 Task: Create a new public repository named 'my_demo-repo' with a description 'this repo use for a documentation style guide'. Initialize it with a README file and create a wiki page with a welcome message.
Action: Mouse moved to (170, 123)
Screenshot: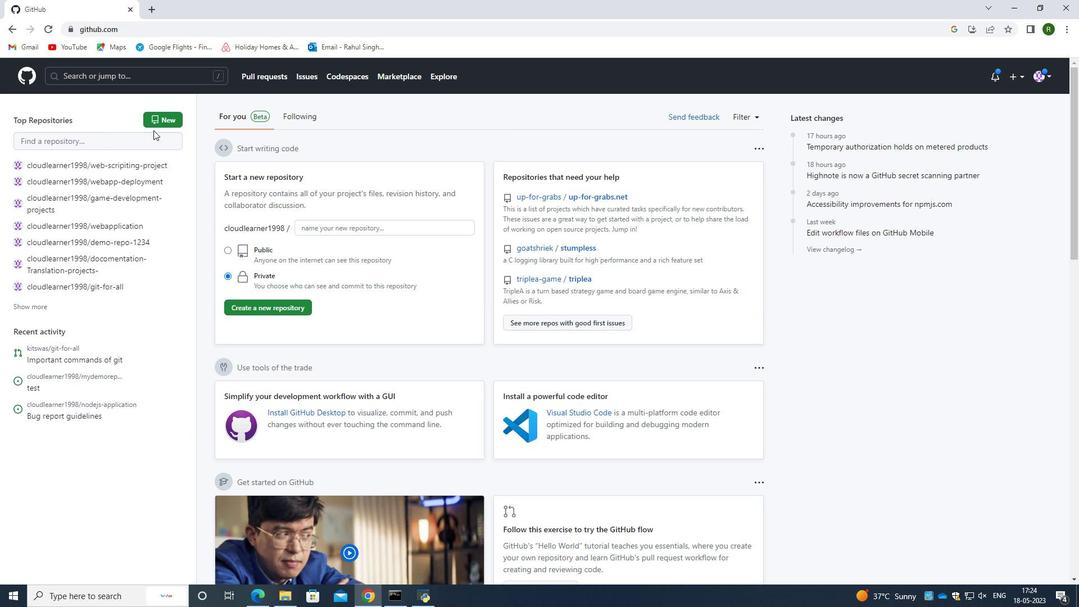 
Action: Mouse pressed left at (170, 123)
Screenshot: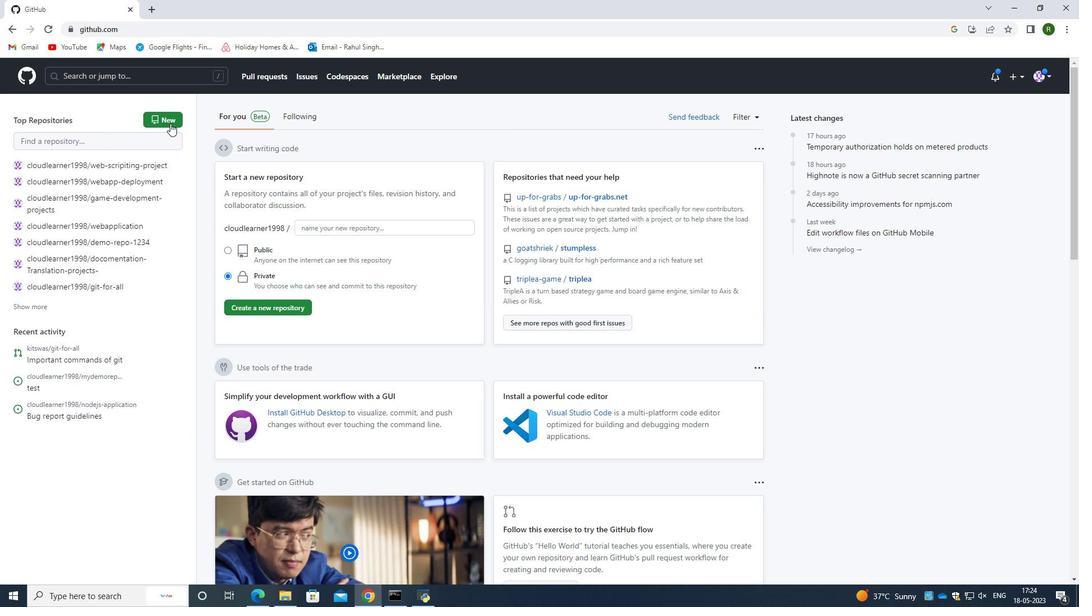 
Action: Mouse moved to (479, 200)
Screenshot: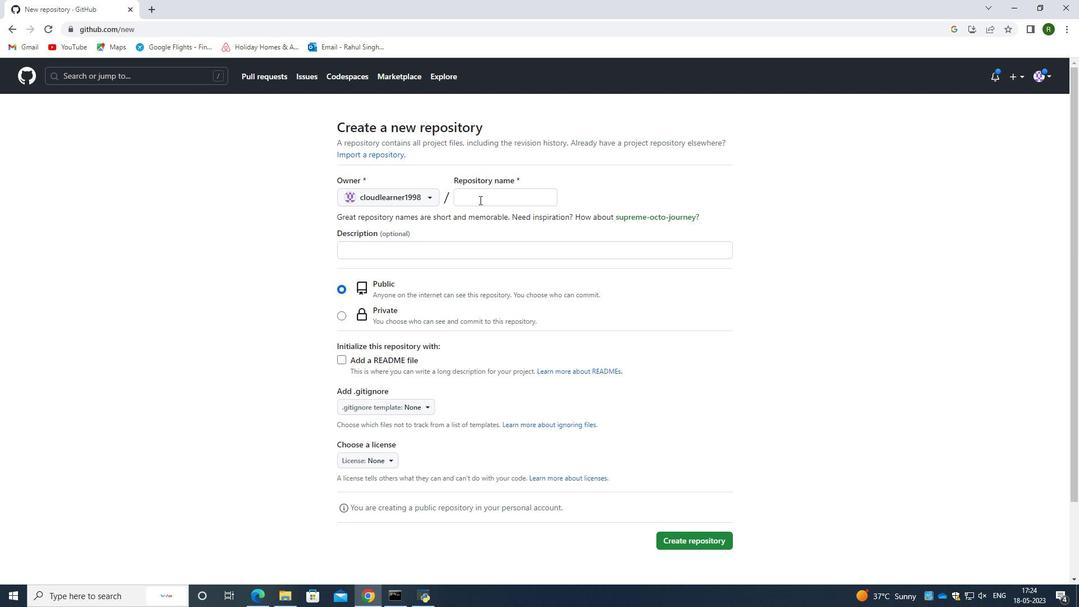 
Action: Mouse pressed left at (479, 200)
Screenshot: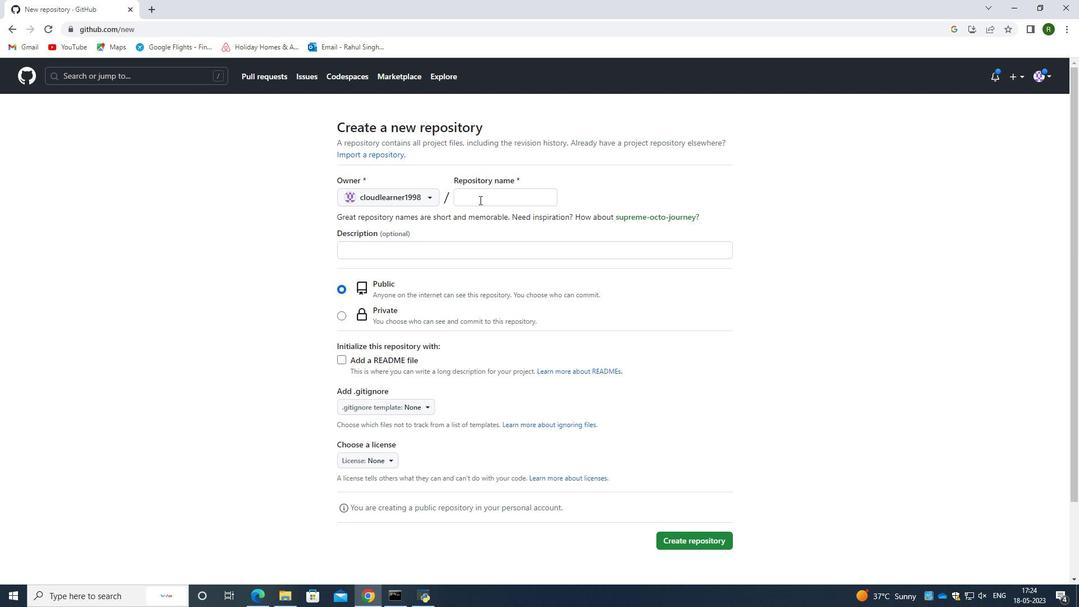 
Action: Mouse moved to (482, 199)
Screenshot: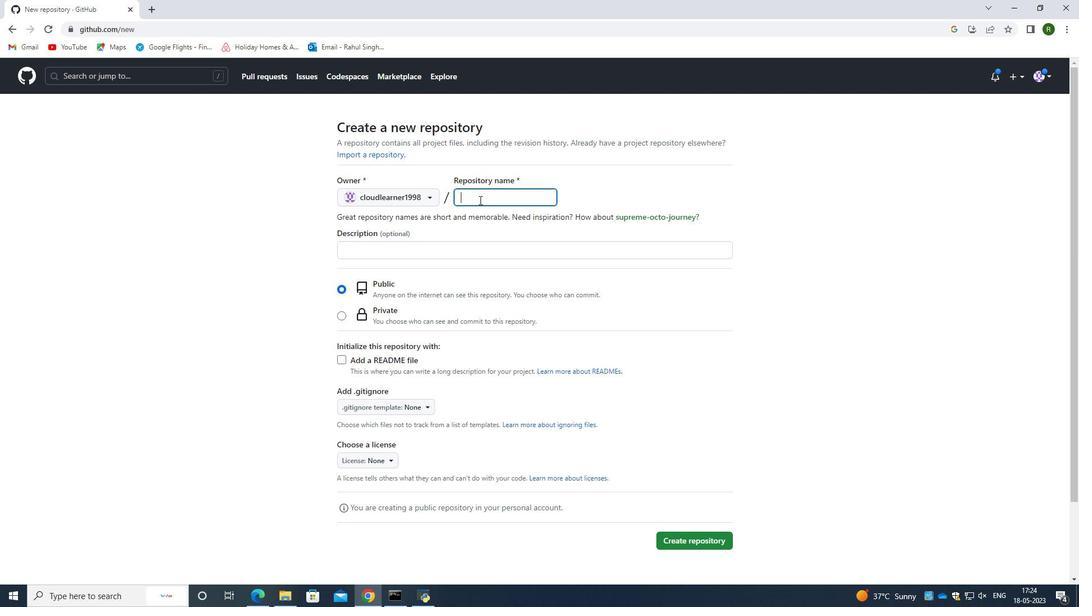 
Action: Key pressed my<Key.backspace><Key.backspace><Key.caps_lock>MY<Key.shift_r><Key.shift_r><Key.shift_r><Key.shift_r><Key.shift_r><Key.shift_r><Key.shift_r><Key.shift_r><Key.shift_r><Key.shift_r><Key.shift_r><Key.shift_r>_DEMO-REPO
Screenshot: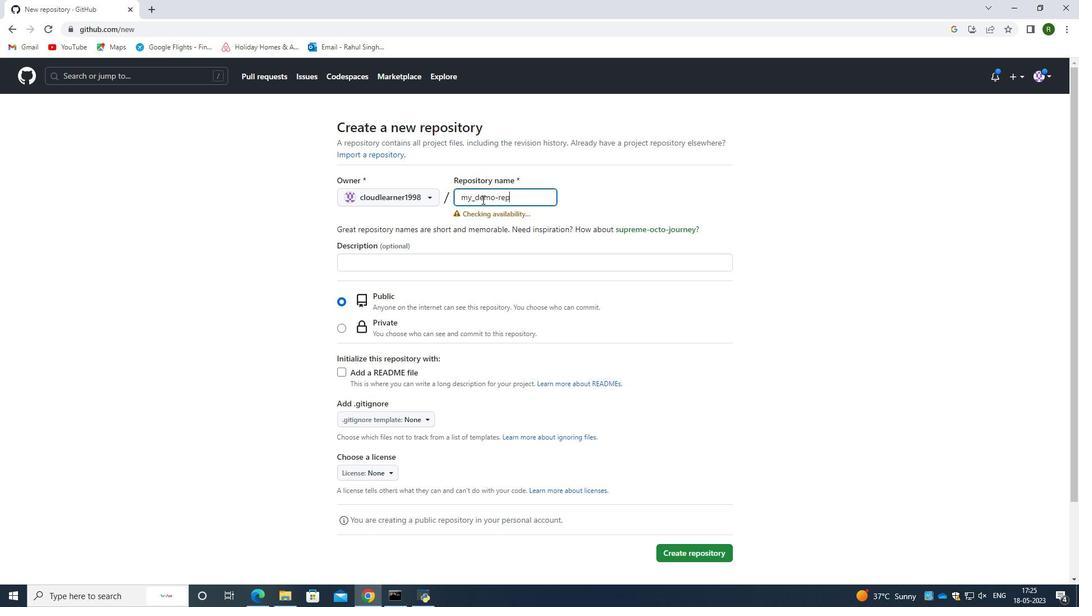 
Action: Mouse moved to (383, 263)
Screenshot: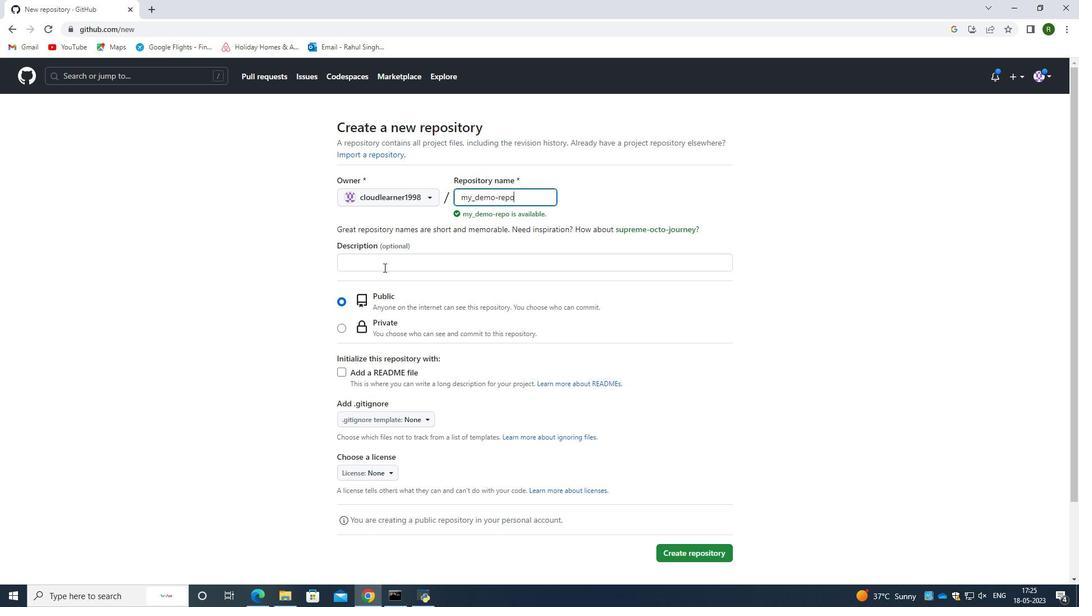 
Action: Mouse pressed left at (383, 263)
Screenshot: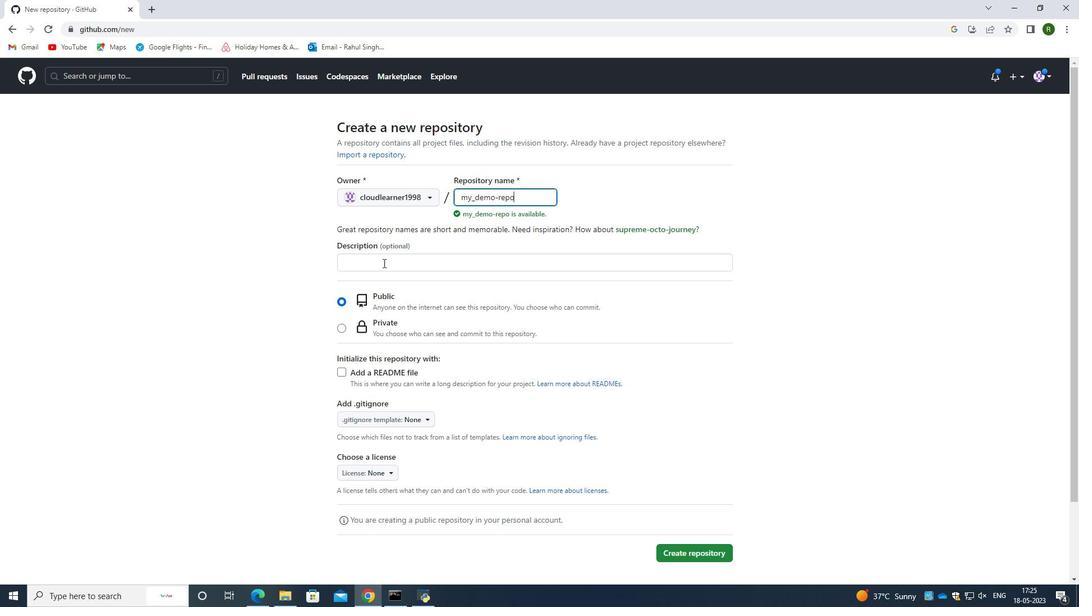 
Action: Key pressed THIS<Key.space>REPO<Key.space>T<Key.backspace>FOR<Key.space>A<Key.space>DOCO<Key.backspace>UMENTATION<Key.space>STYLE<Key.space><Key.down><Key.left><Key.left><Key.left><Key.left><Key.left><Key.left><Key.left><Key.left><Key.left><Key.left><Key.left><Key.left><Key.left><Key.left><Key.left><Key.left><Key.left><Key.left><Key.left><Key.left><Key.left><Key.left><Key.left><Key.left><Key.left><Key.left>US<Key.space><Key.backspace>E<Key.space><Key.right><Key.right><Key.right><Key.right><Key.right><Key.right><Key.right><Key.right><Key.right><Key.right><Key.right><Key.right><Key.right><Key.right><Key.right><Key.right><Key.right><Key.right><Key.right><Key.right><Key.right><Key.right><Key.right><Key.right><Key.right><Key.right><Key.right>GUIDE<Key.space>AND<Key.space>USE<Key.space>THE<Key.space>REPOSITORYS<Key.space>TO<Key.space>PROVIED<Key.backspace><Key.backspace>DE<Key.space>GUIL<Key.backspace>DELINES
Screenshot: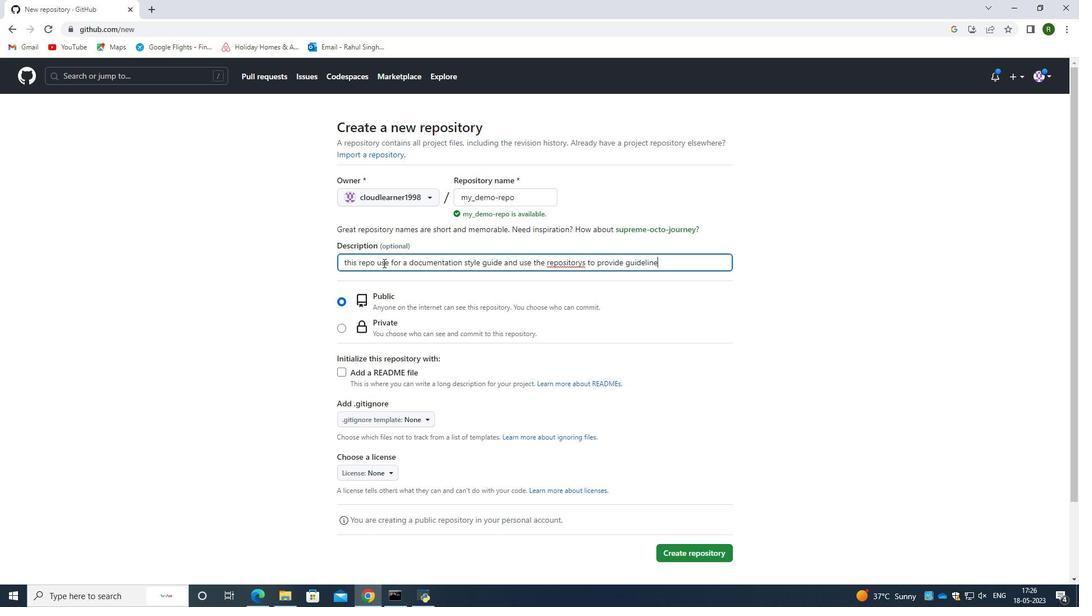 
Action: Mouse moved to (469, 436)
Screenshot: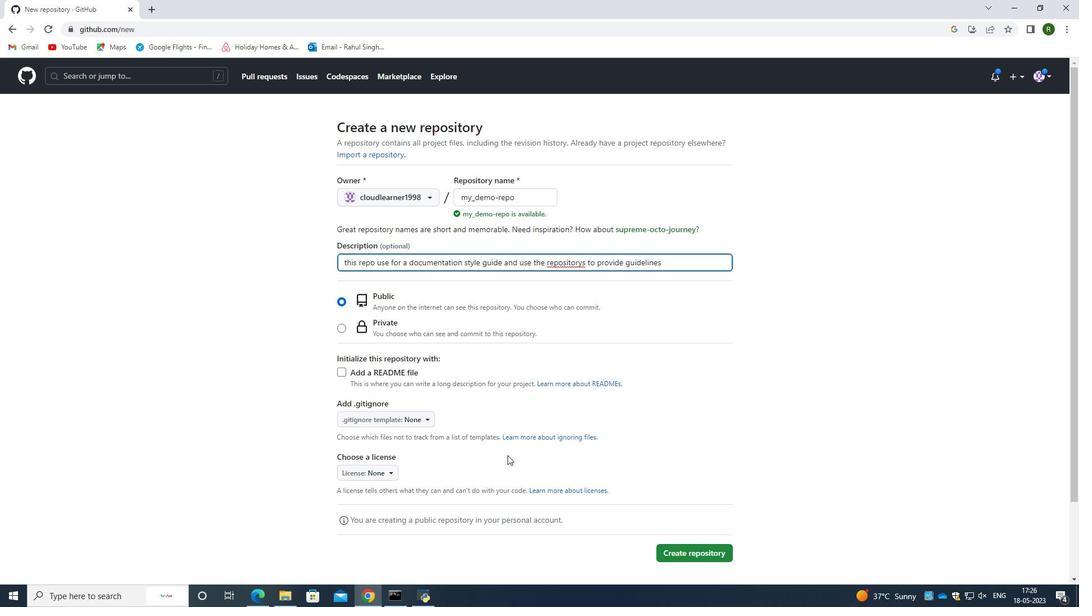 
Action: Mouse scrolled (469, 436) with delta (0, 0)
Screenshot: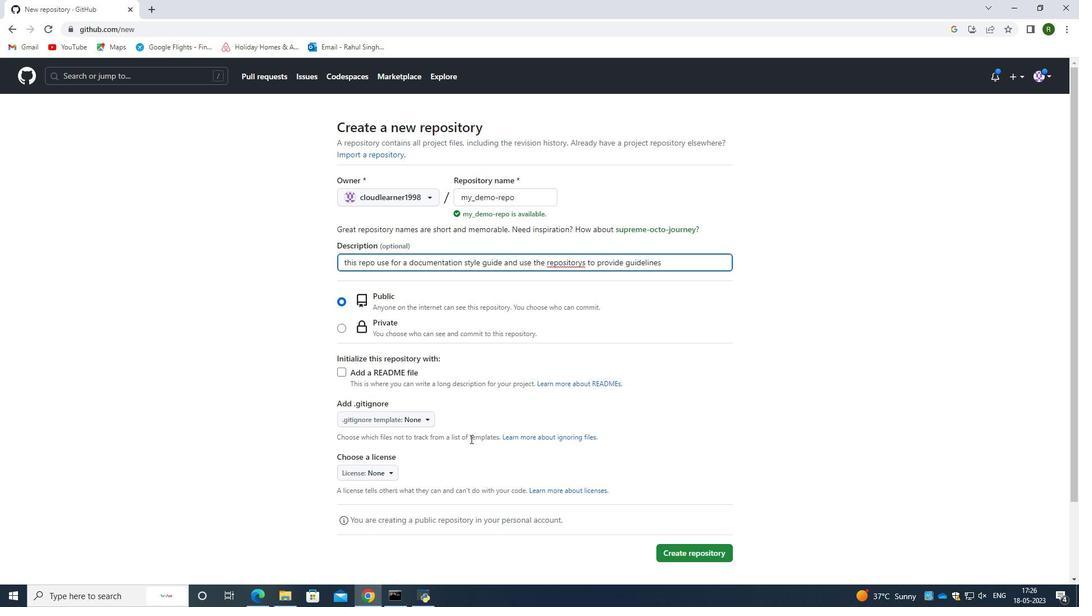
Action: Mouse moved to (337, 318)
Screenshot: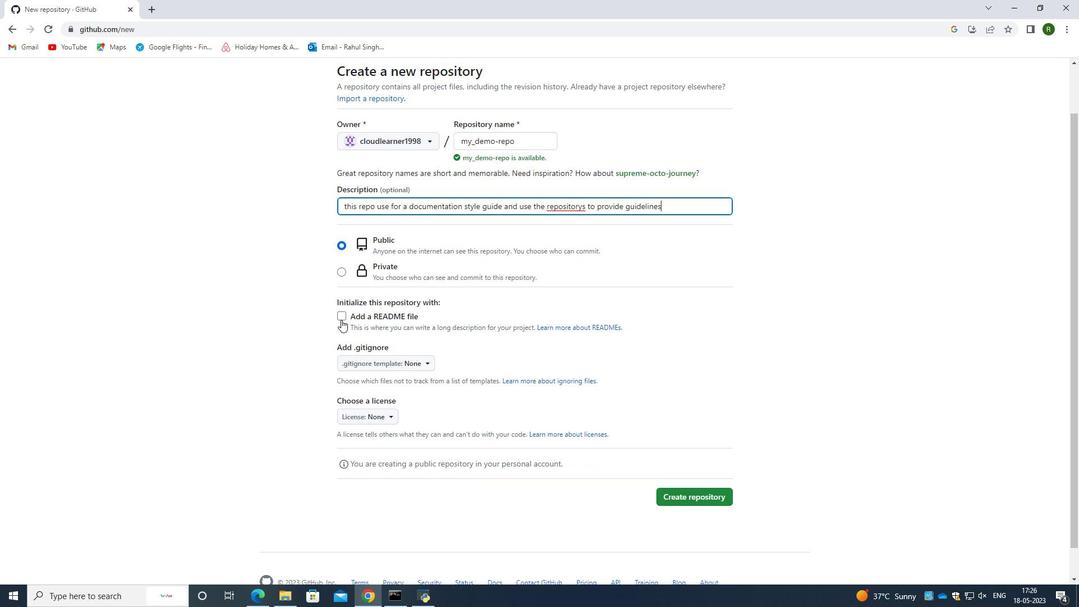 
Action: Mouse pressed left at (337, 318)
Screenshot: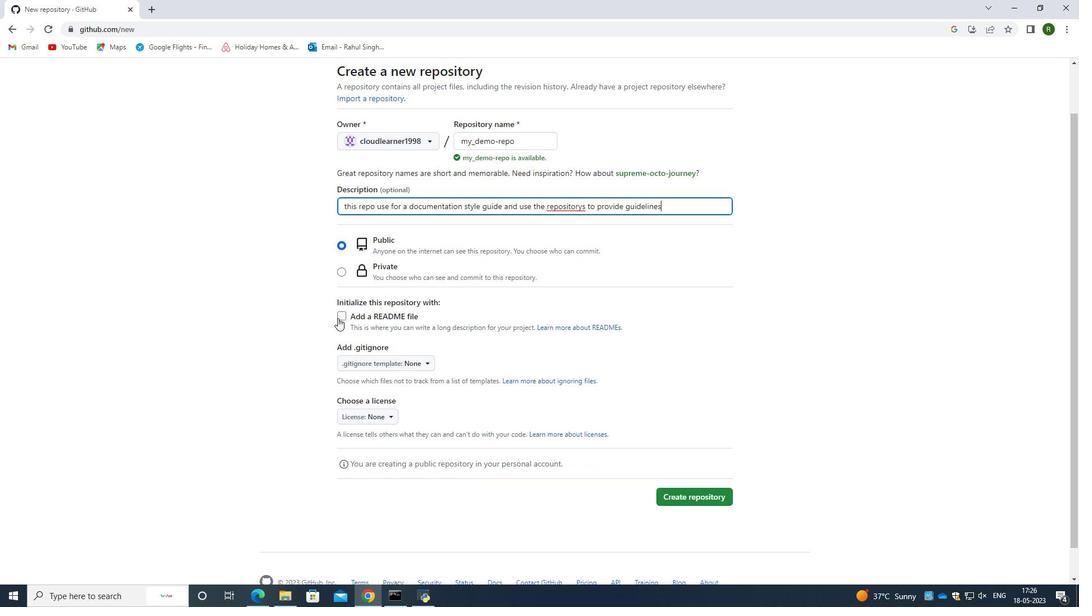 
Action: Mouse moved to (696, 513)
Screenshot: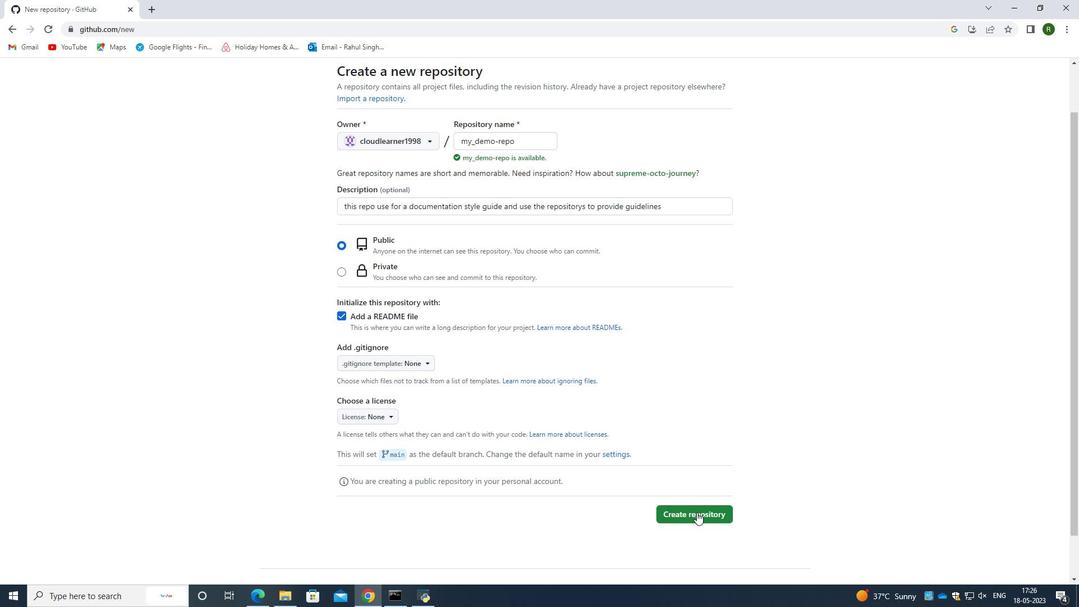 
Action: Mouse pressed left at (696, 513)
Screenshot: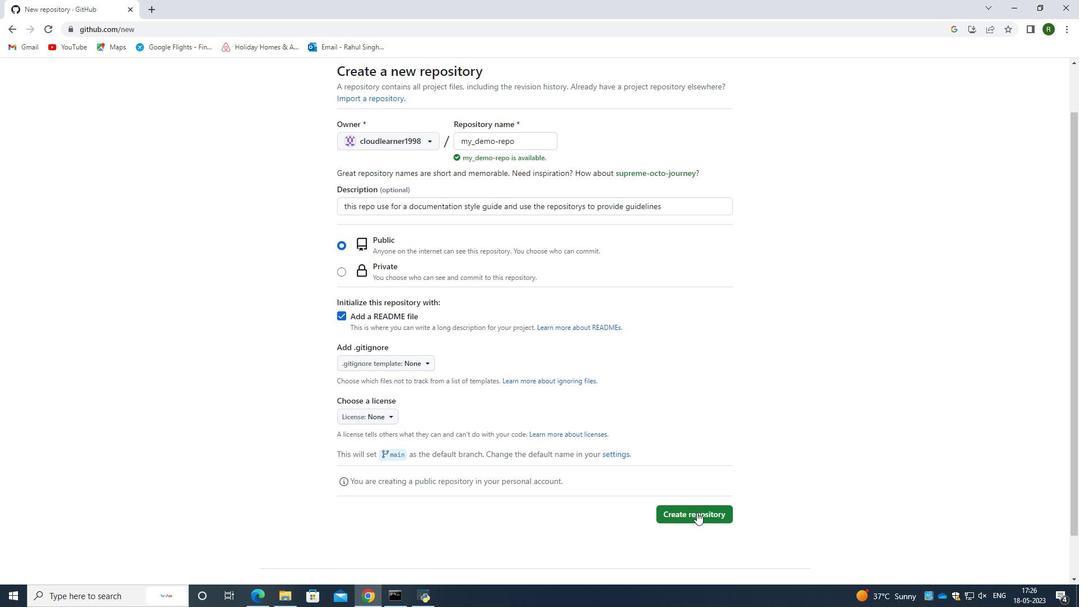 
Action: Mouse moved to (304, 146)
Screenshot: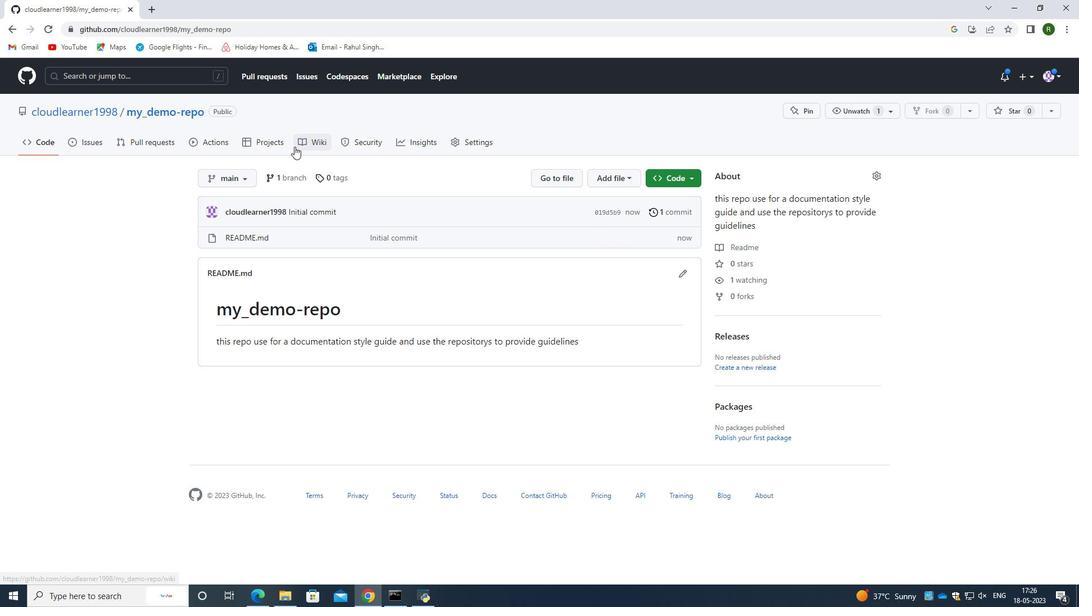 
Action: Mouse pressed left at (304, 146)
Screenshot: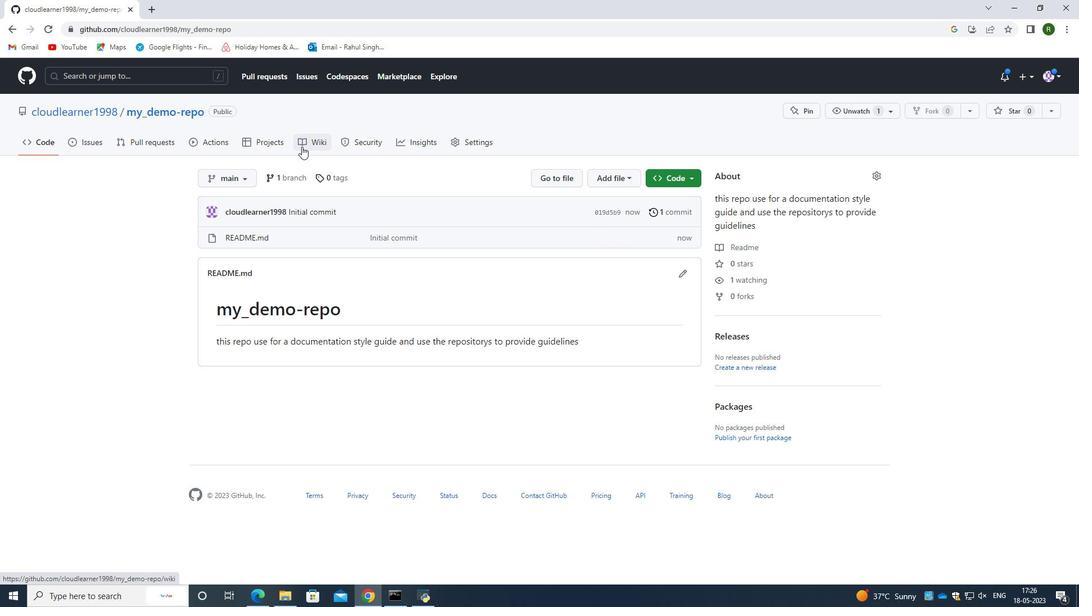 
Action: Mouse moved to (536, 291)
Screenshot: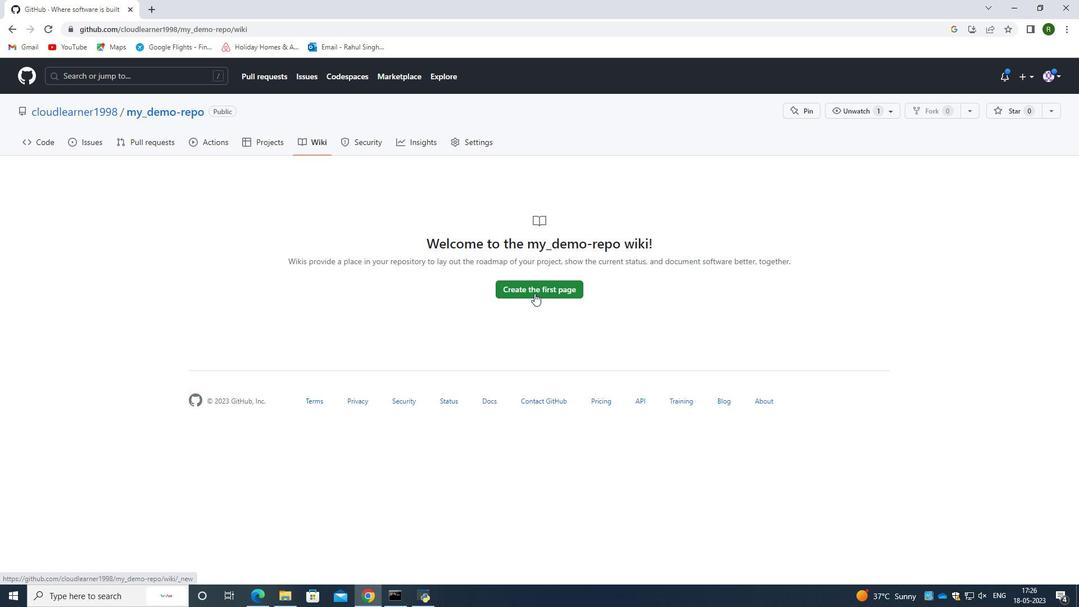
Action: Mouse pressed left at (536, 291)
Screenshot: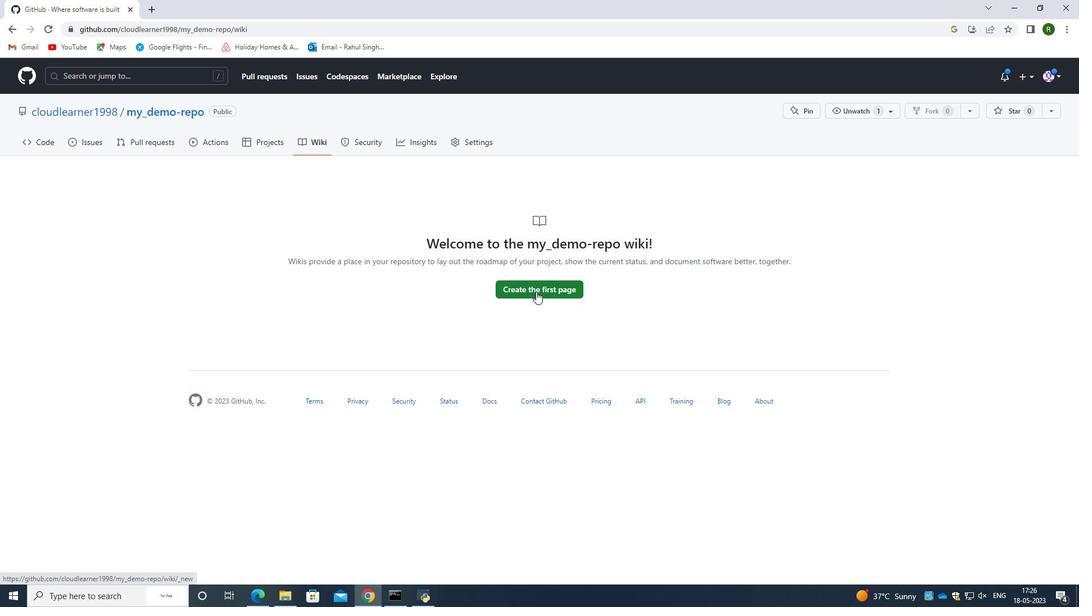 
Action: Mouse moved to (340, 315)
Screenshot: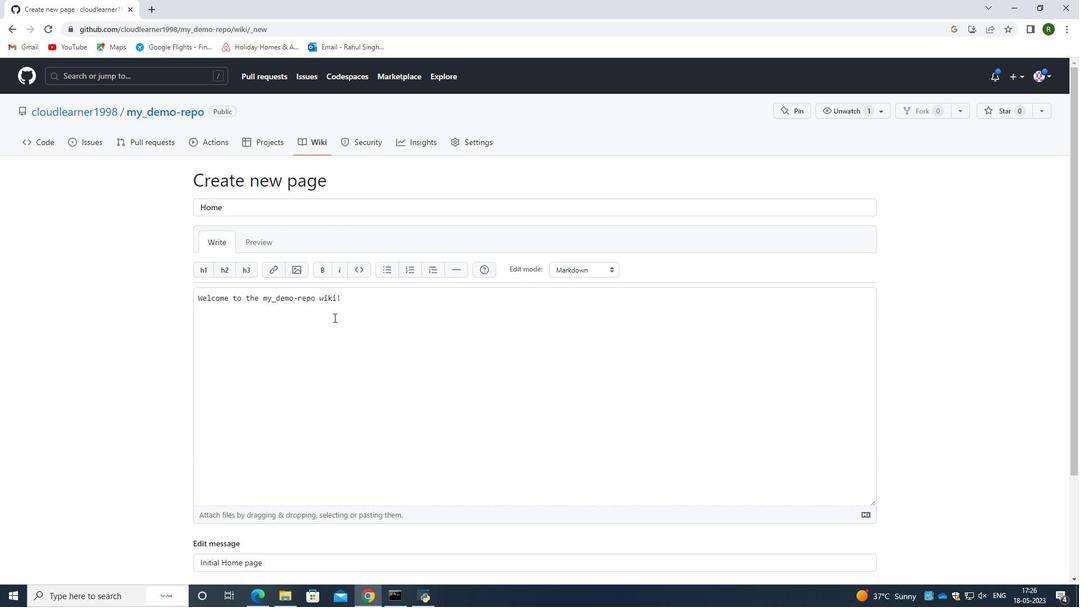 
Action: Mouse pressed left at (340, 315)
Screenshot: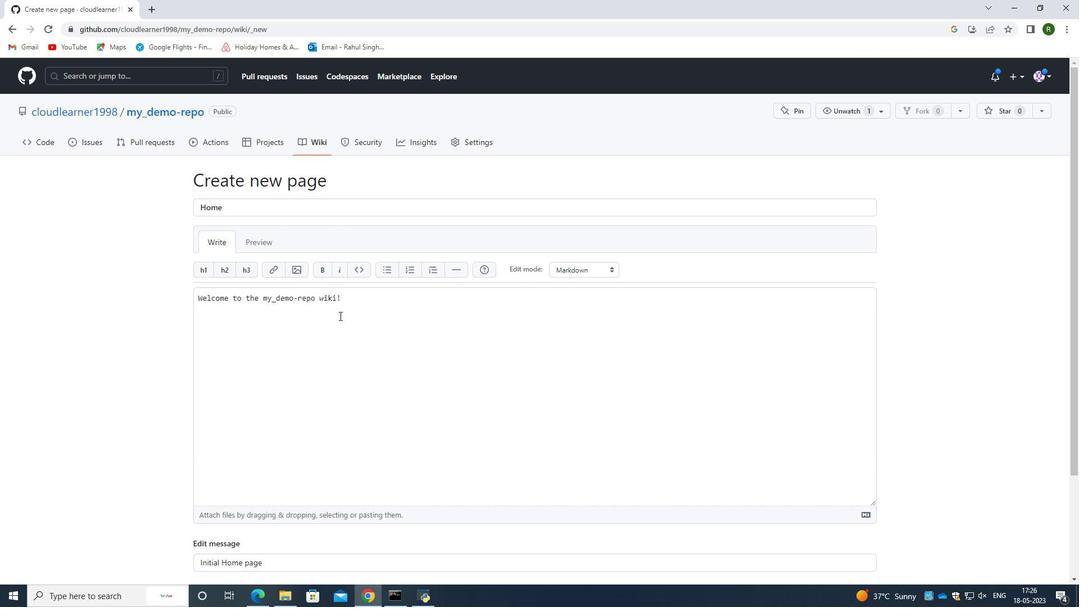 
Action: Mouse moved to (253, 332)
Screenshot: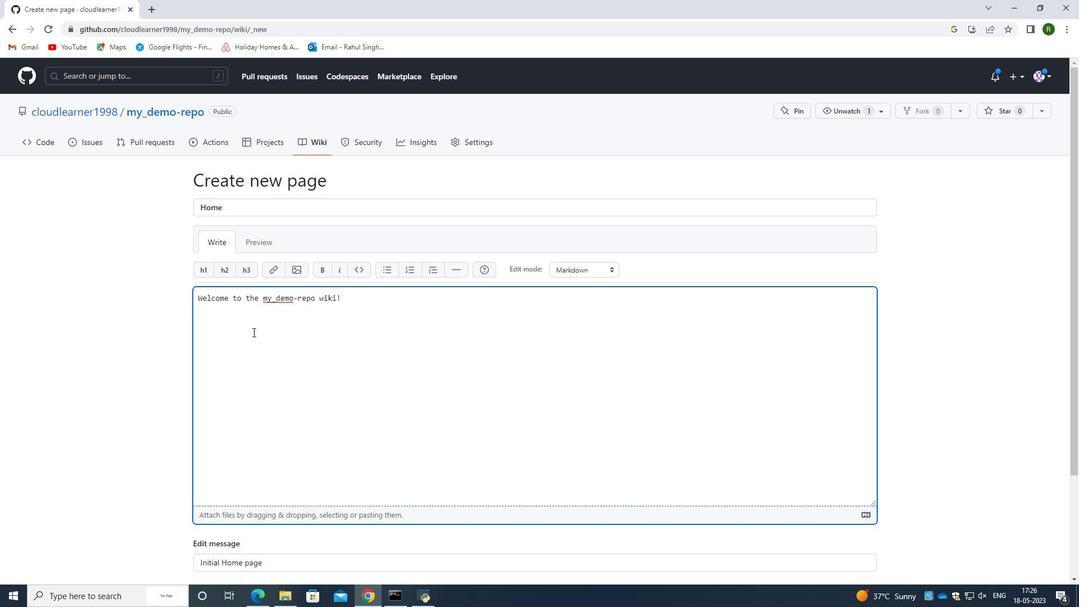 
Action: Key pressed <Key.enter><Key.enter><Key.caps_lock>th<Key.caps_lock><Key.backspace>HIS<Key.space>PAGE<Key.space>GIVES<Key.space><Key.backspace><Key.backspace><Key.backspace><Key.backspace><Key.backspace><Key.backspace>PRI<Key.backspace>OVE<Key.backspace>IDE<Key.space>YOU<Key.space>A<Key.space>GUIDELINES<Key.space>AND<Key.space>EXAMPLES<Key.space>FOR<Key.space>CONSISTENT<Key.space>DI<Key.backspace>OCI<Key.backspace>OMENTATION
Screenshot: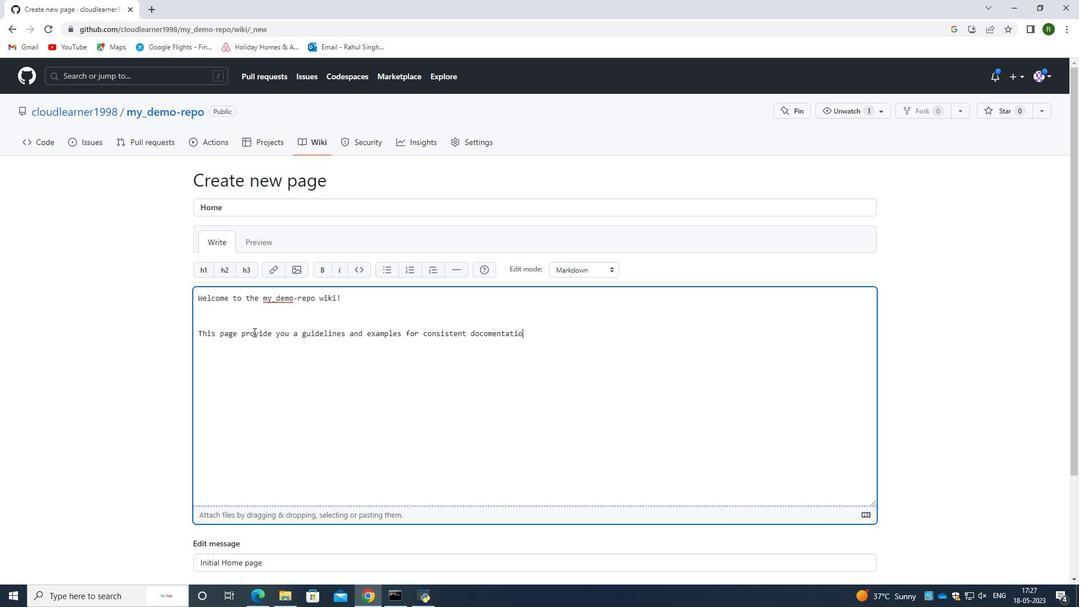 
Action: Mouse moved to (254, 332)
Screenshot: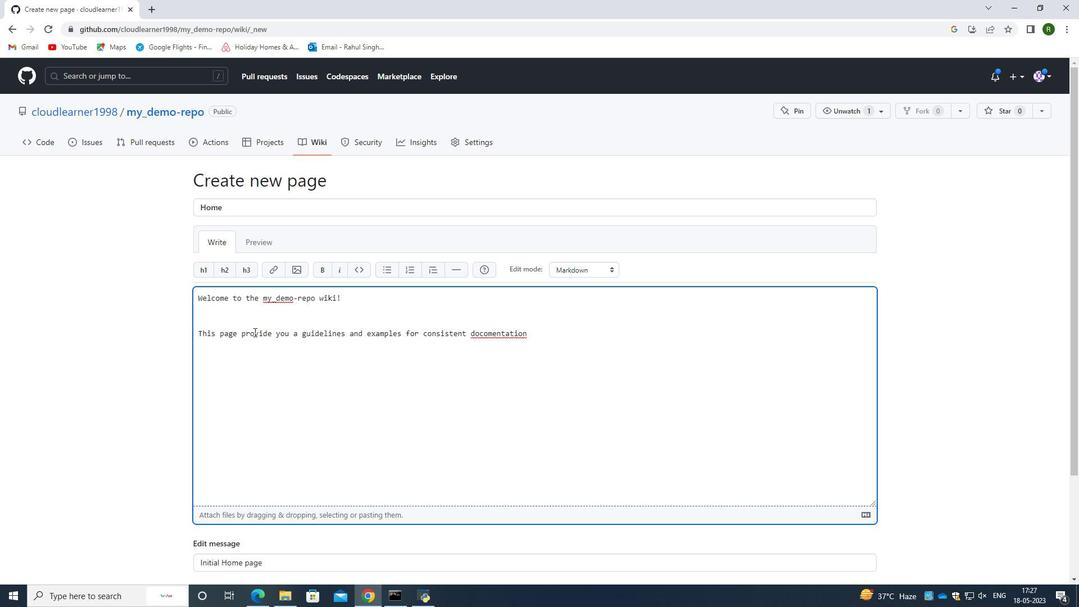
Action: Mouse scrolled (254, 331) with delta (0, 0)
Screenshot: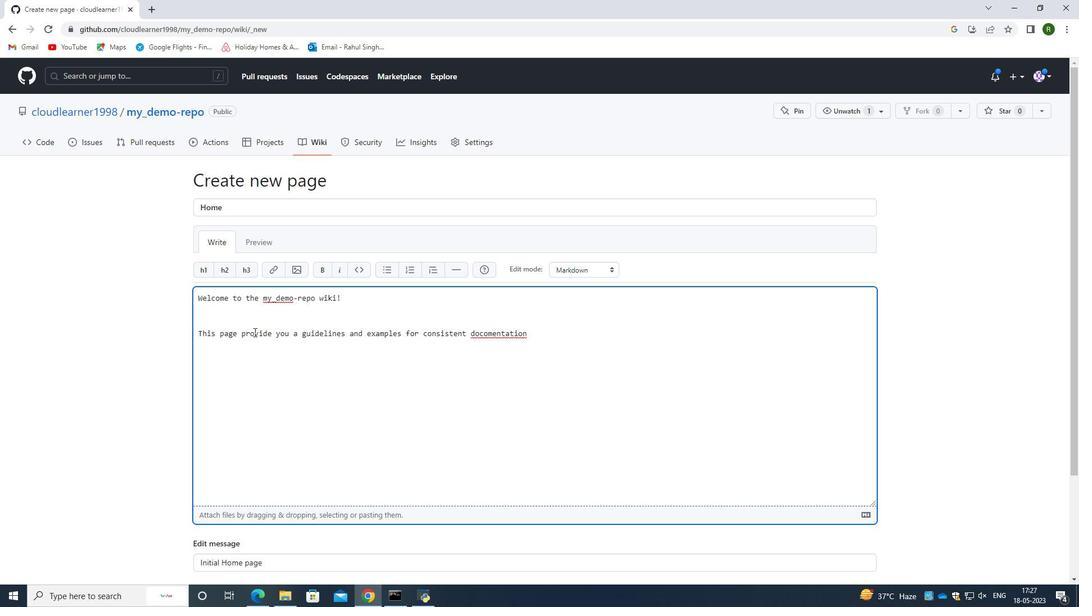 
Action: Mouse moved to (255, 334)
Screenshot: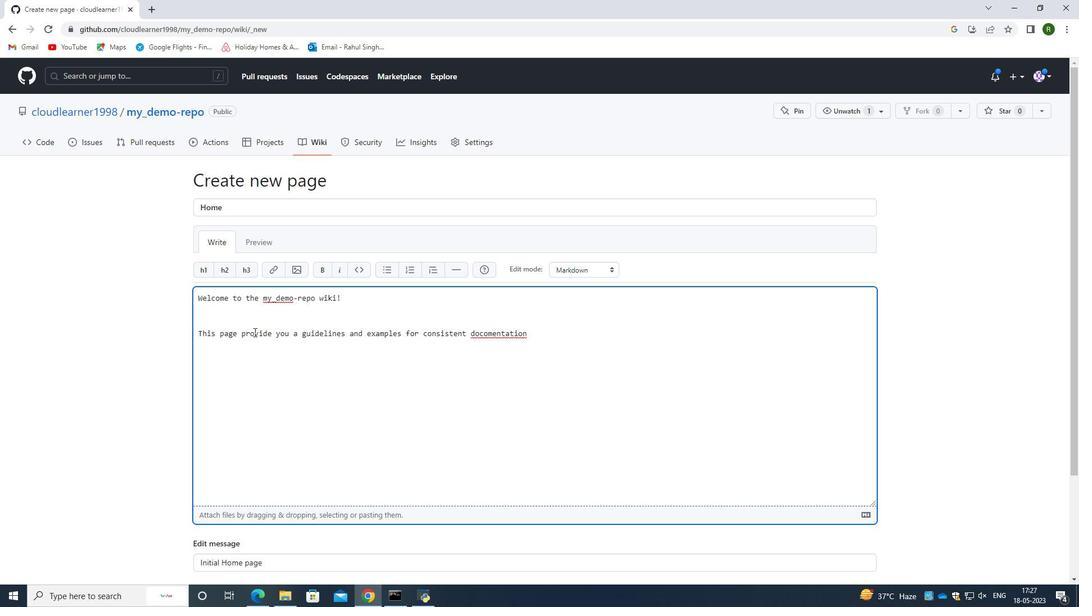 
Action: Mouse scrolled (255, 333) with delta (0, 0)
Screenshot: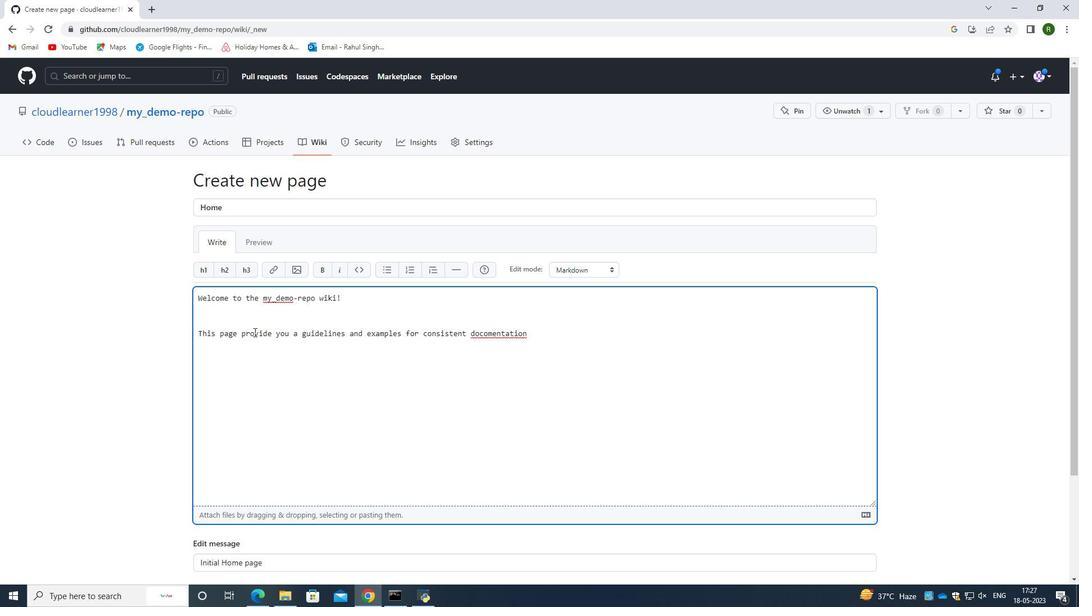 
Action: Mouse moved to (256, 334)
Screenshot: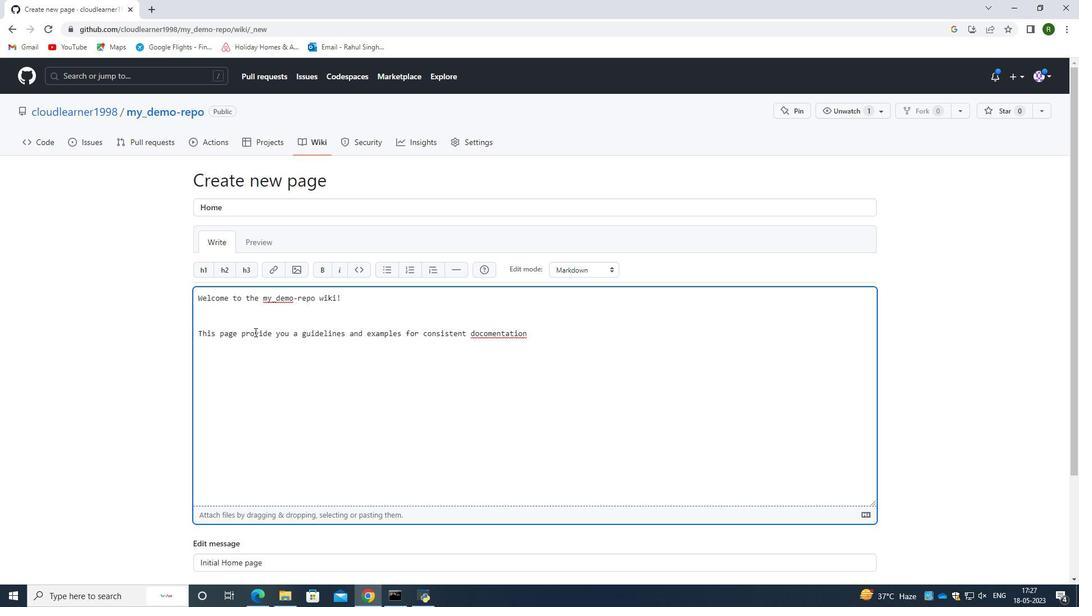 
Action: Mouse scrolled (256, 333) with delta (0, 0)
Screenshot: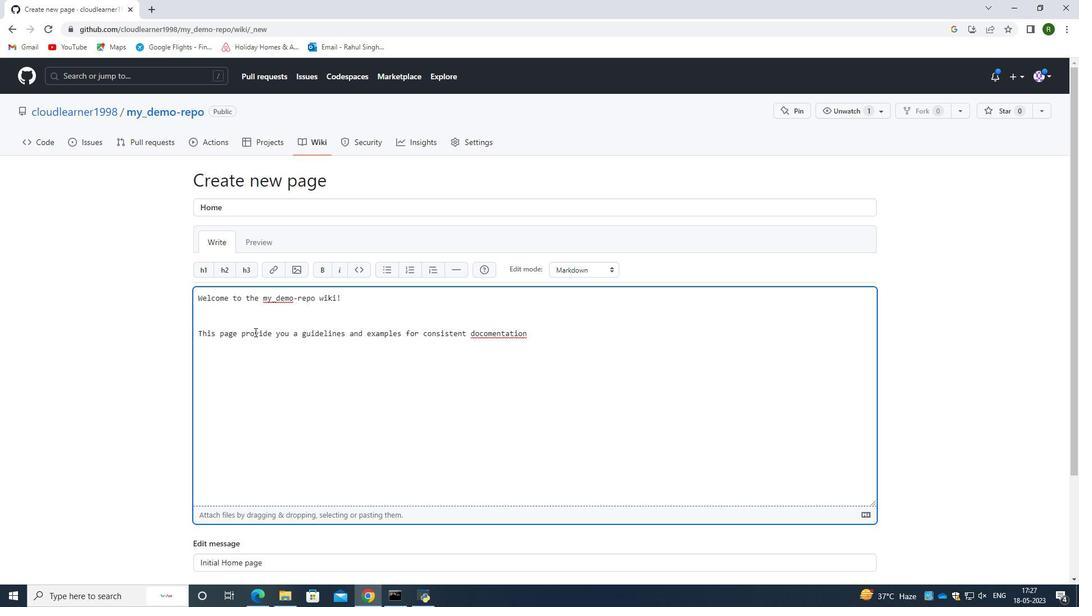 
Action: Mouse moved to (840, 462)
Screenshot: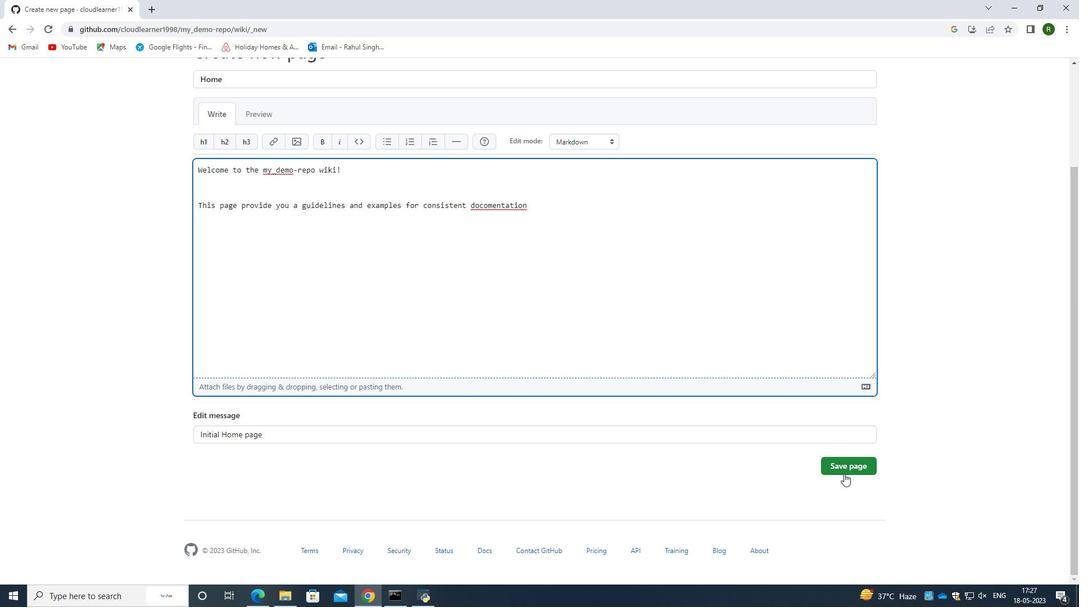 
Action: Mouse pressed left at (840, 462)
Screenshot: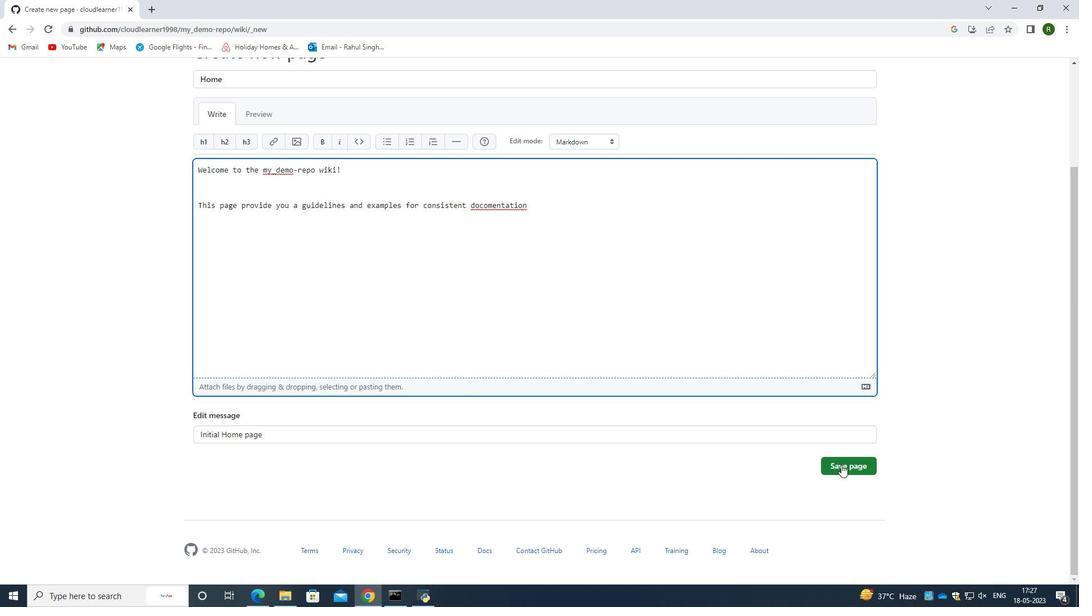 
Action: Mouse moved to (277, 283)
Screenshot: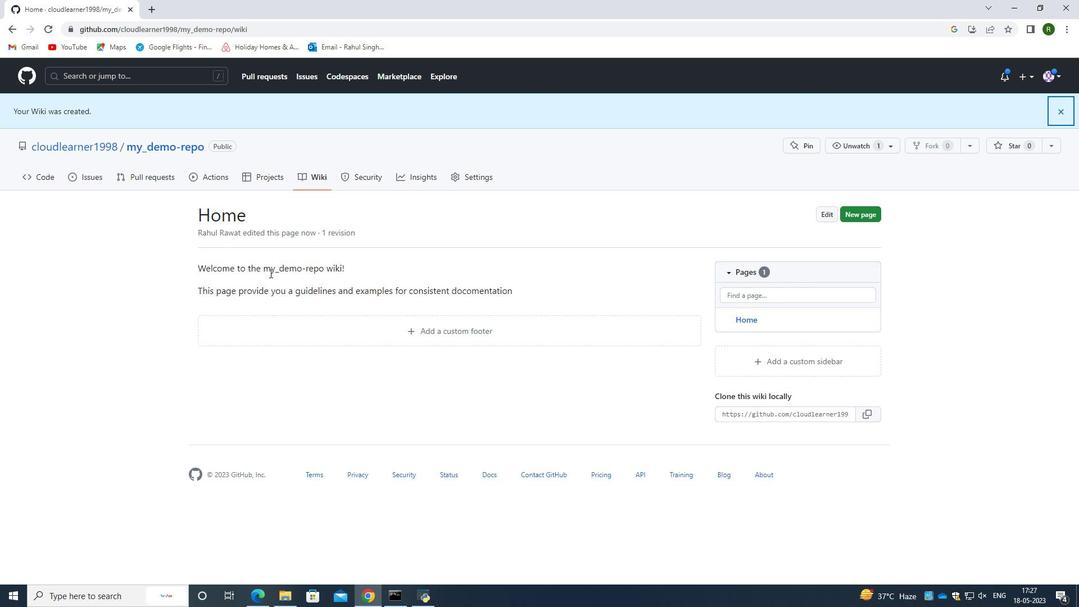 
Action: Mouse scrolled (277, 283) with delta (0, 0)
Screenshot: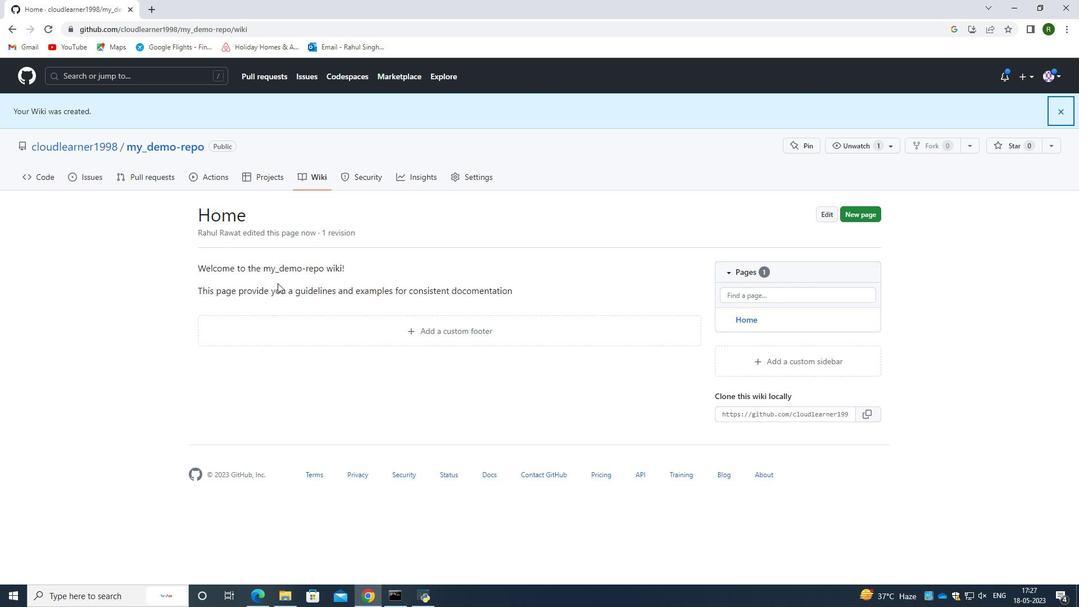 
Action: Mouse scrolled (277, 283) with delta (0, 0)
Screenshot: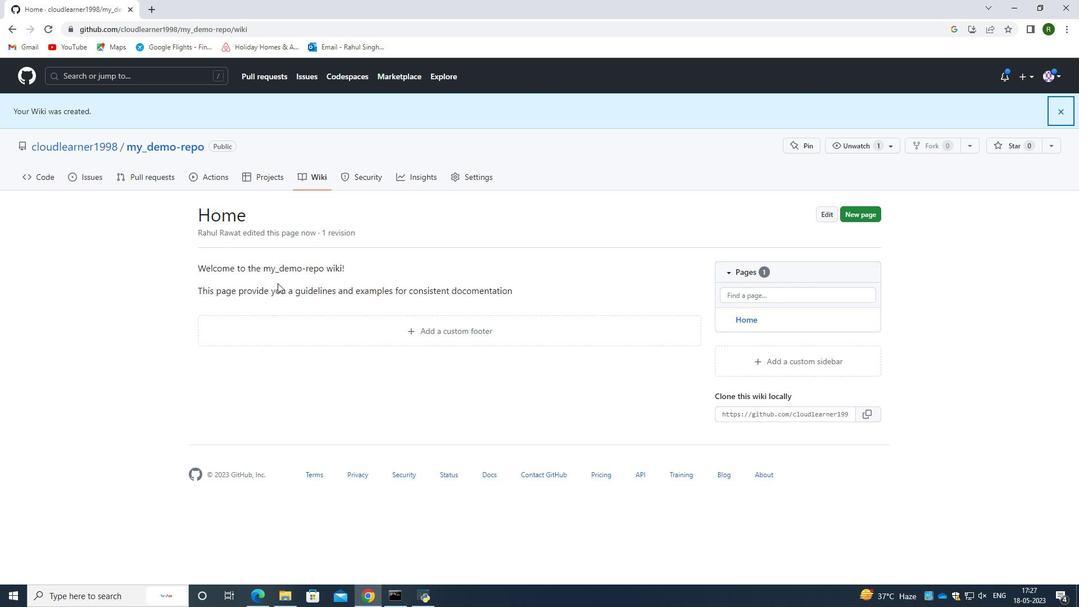 
Action: Mouse moved to (633, 324)
Screenshot: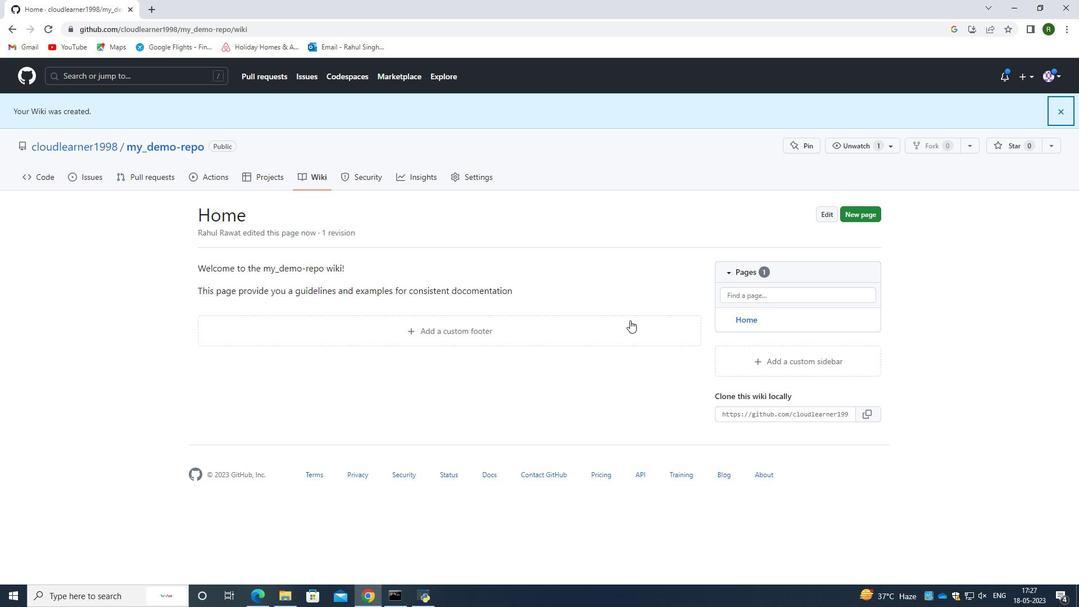 
Action: Mouse scrolled (633, 325) with delta (0, 0)
Screenshot: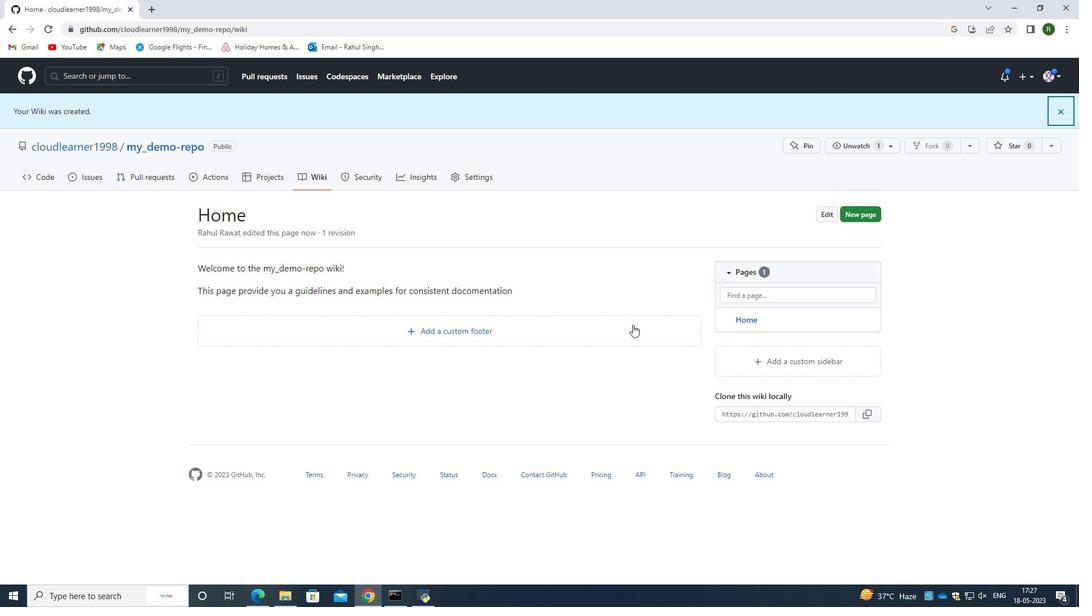 
Action: Mouse scrolled (633, 325) with delta (0, 0)
Screenshot: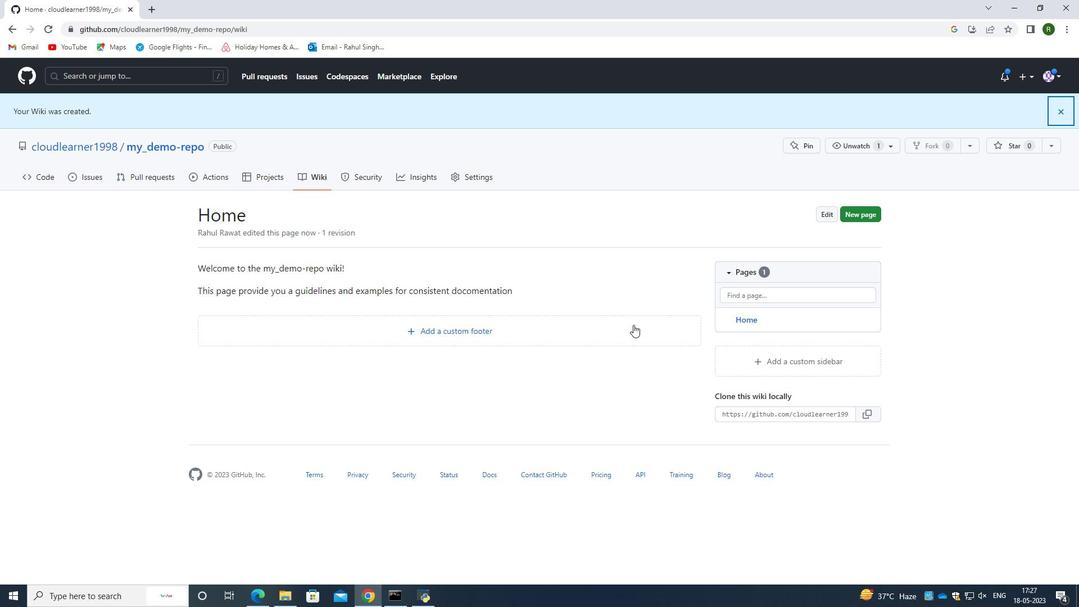 
Action: Mouse moved to (740, 322)
Screenshot: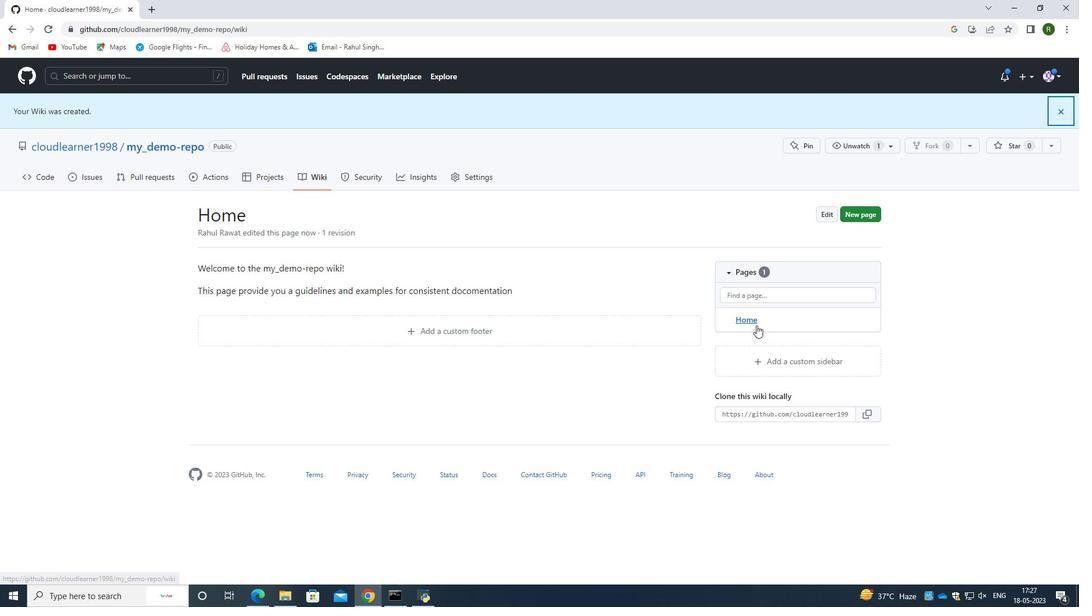 
Action: Mouse pressed left at (740, 322)
Screenshot: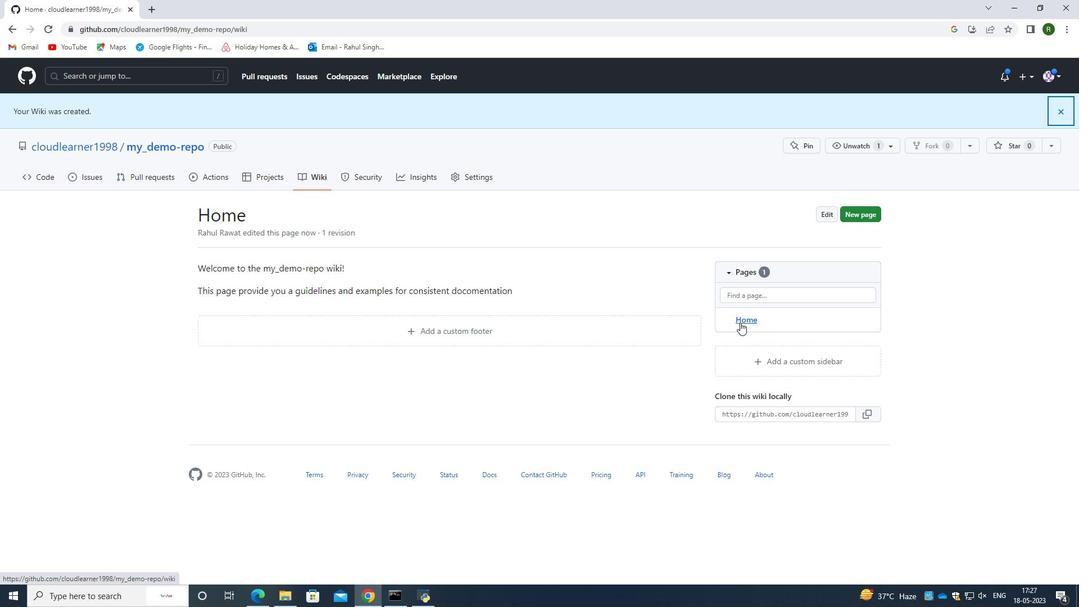 
Action: Mouse moved to (70, 110)
Screenshot: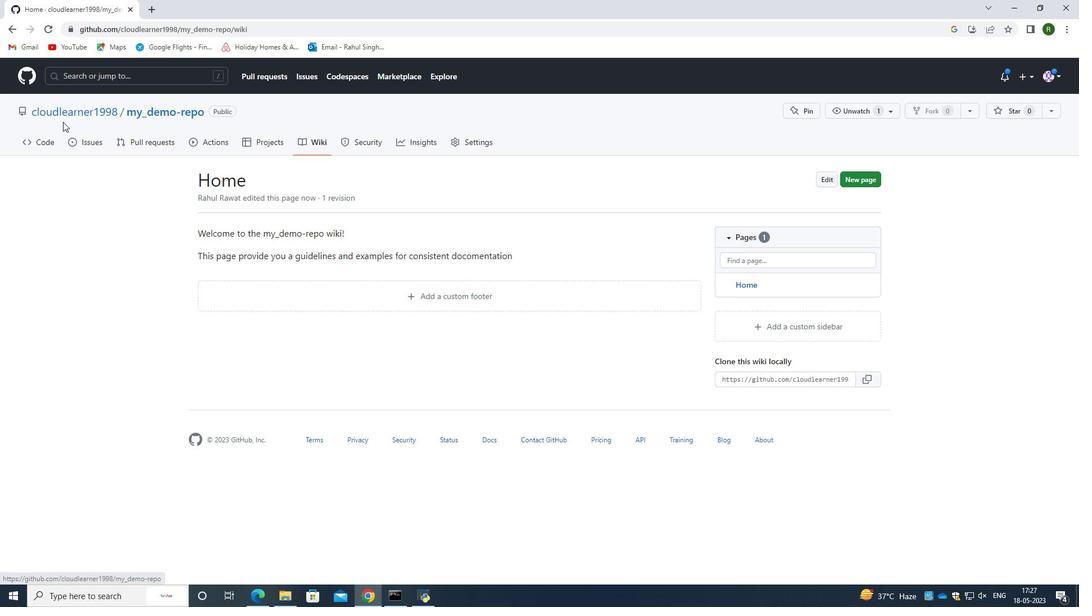 
Action: Mouse pressed left at (70, 110)
Screenshot: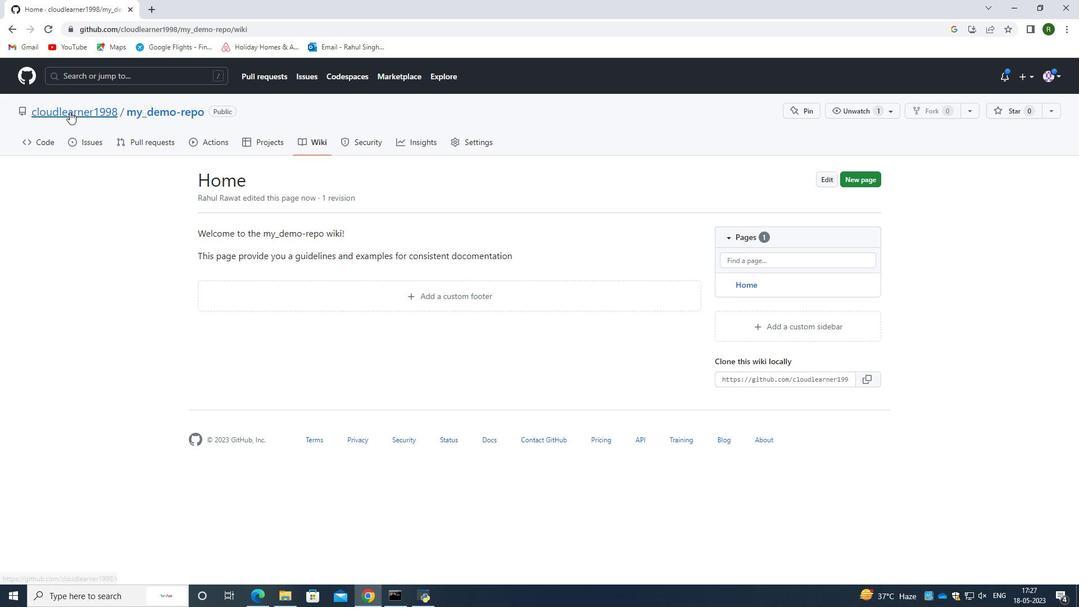 
Action: Mouse moved to (24, 74)
Screenshot: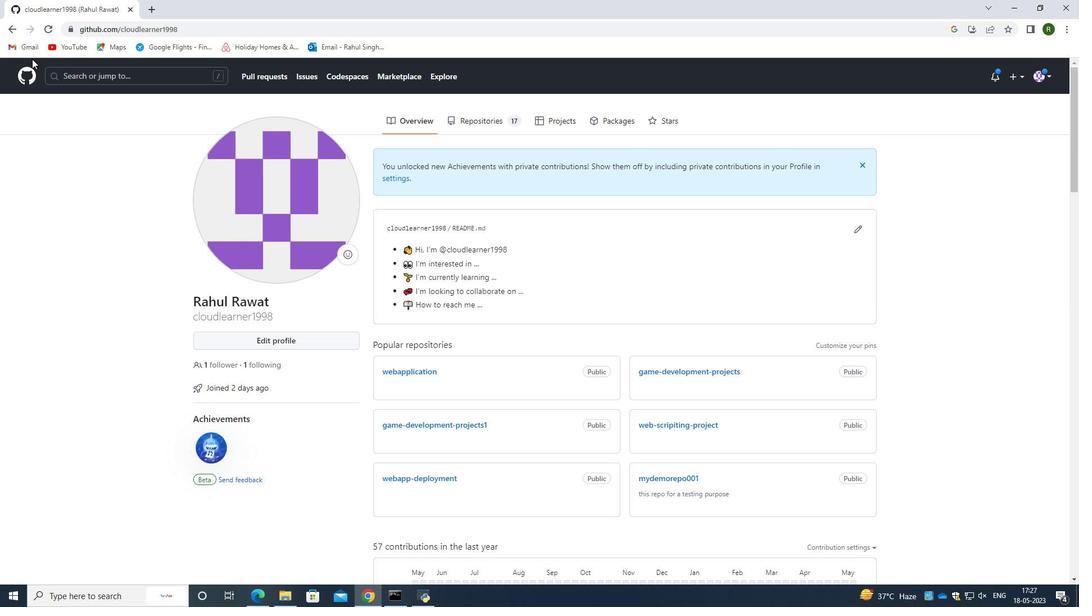 
Action: Mouse pressed left at (24, 74)
Screenshot: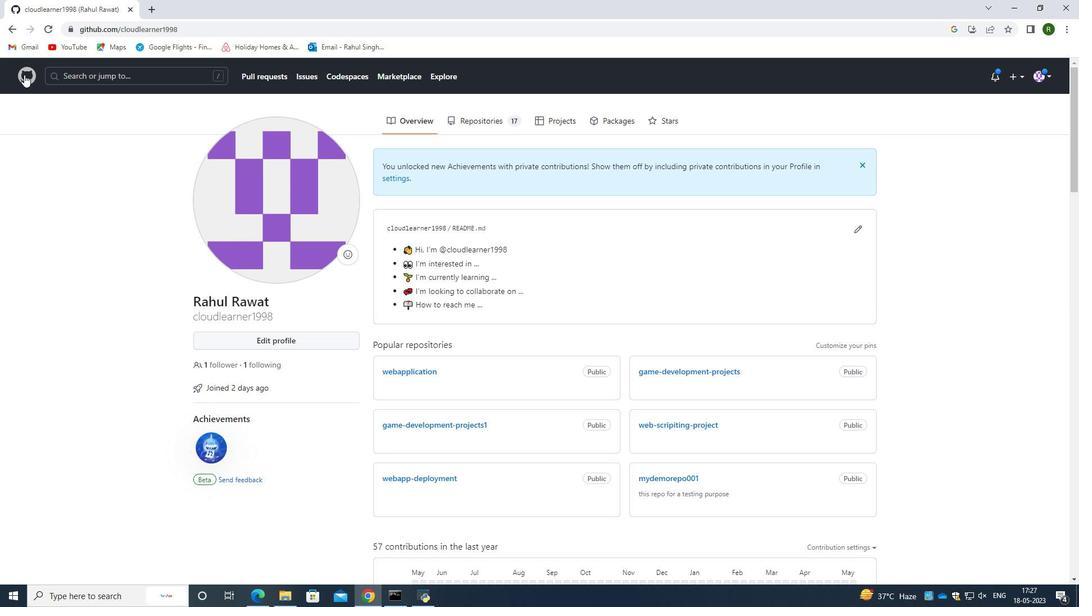 
Action: Mouse moved to (33, 306)
Screenshot: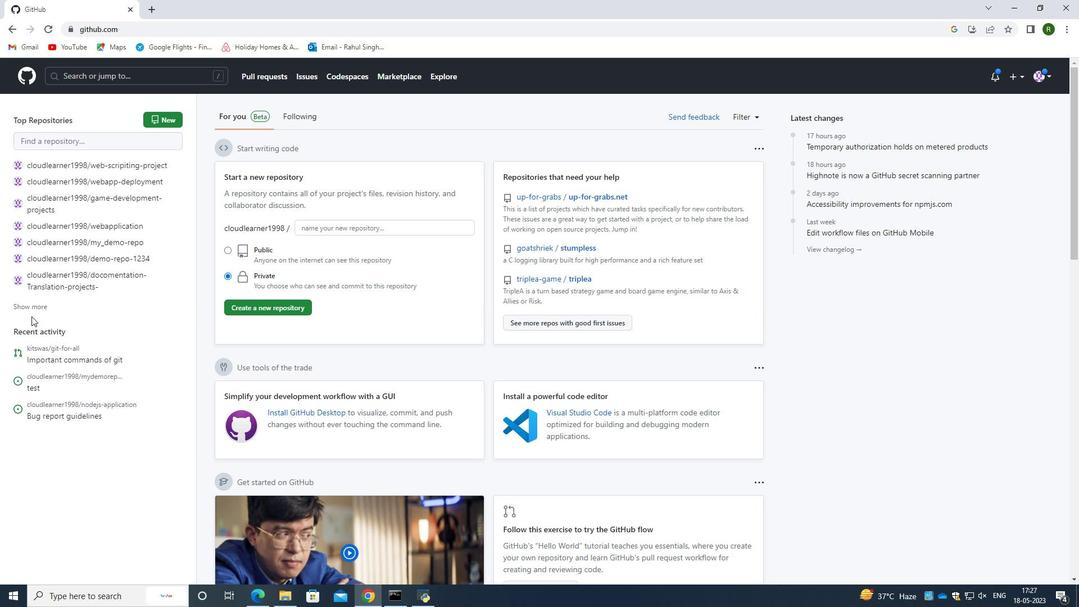 
Action: Mouse pressed left at (33, 306)
Screenshot: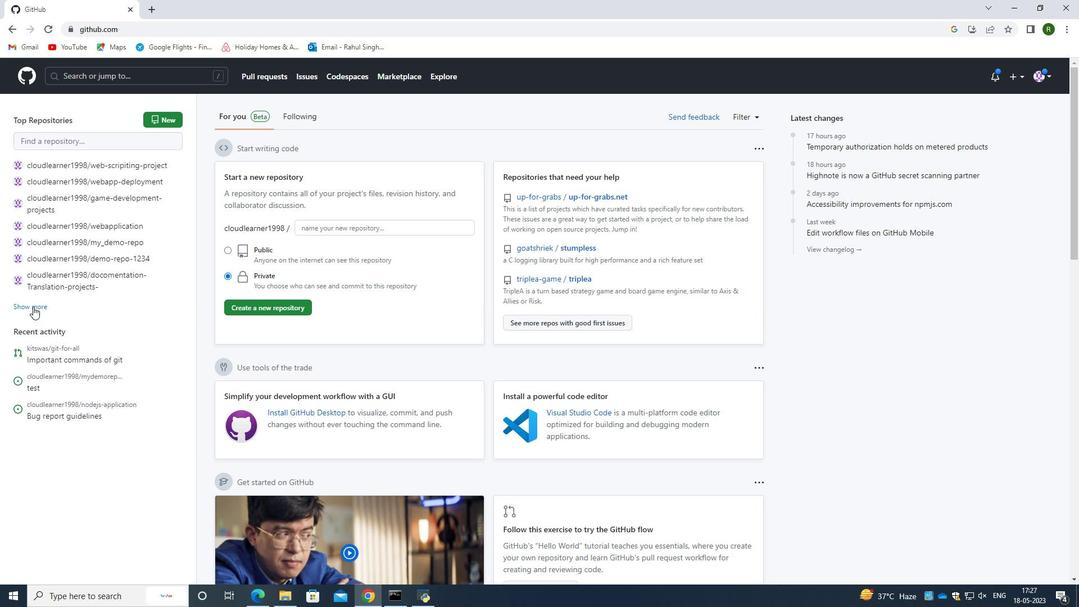 
Action: Mouse moved to (98, 387)
Screenshot: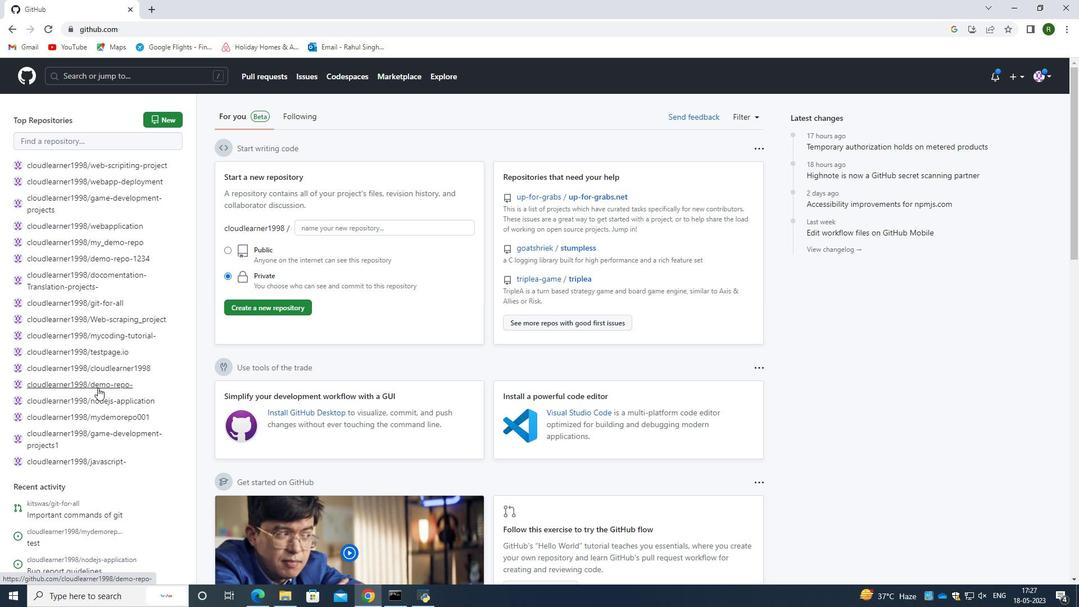 
Action: Mouse pressed left at (98, 387)
Screenshot: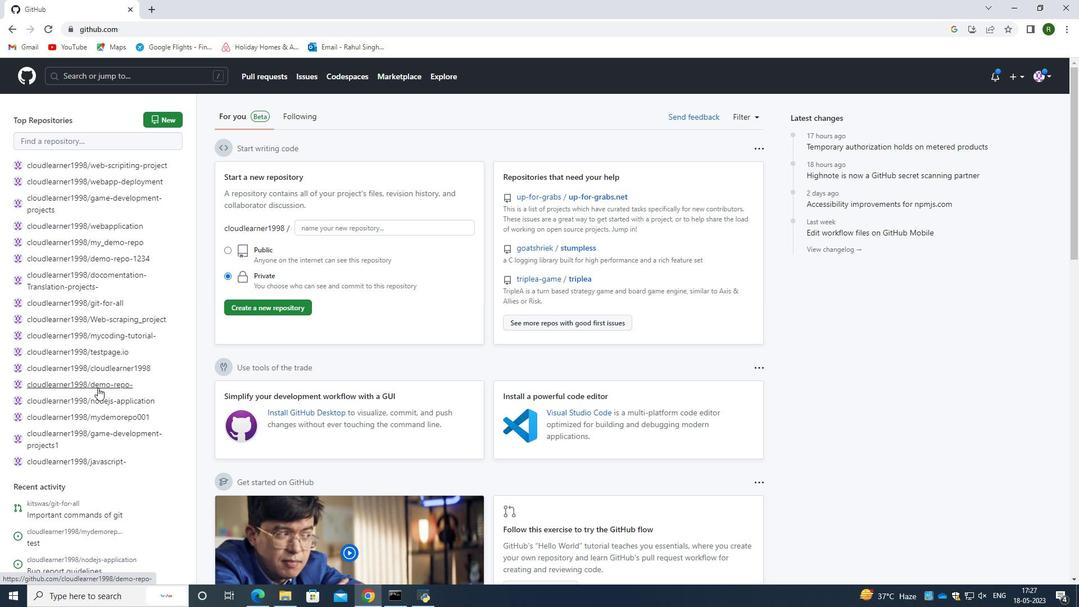 
Action: Mouse moved to (305, 140)
Screenshot: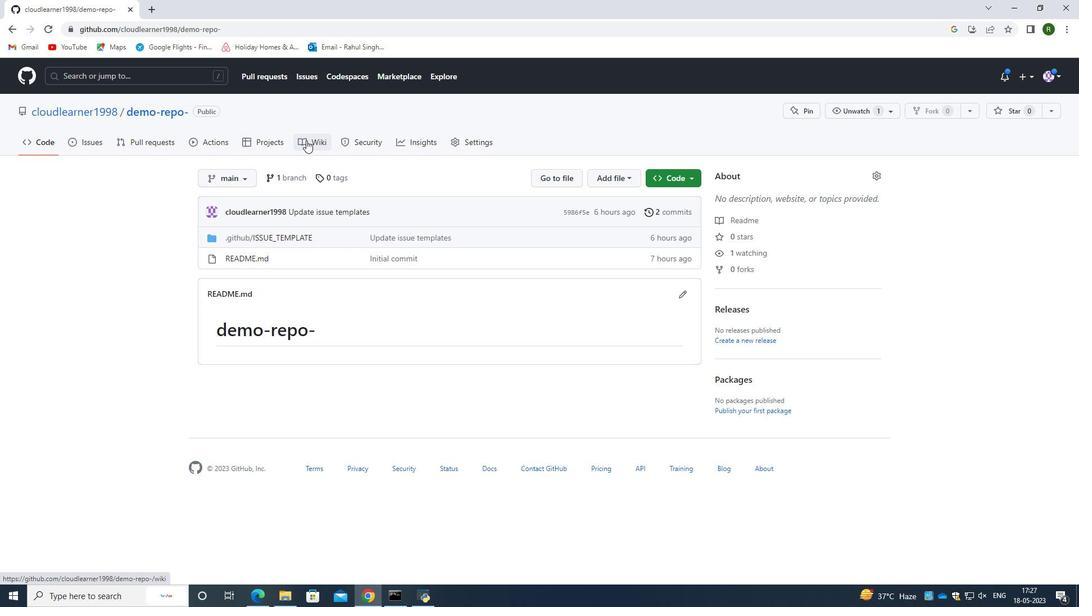 
Action: Mouse pressed left at (305, 140)
Screenshot: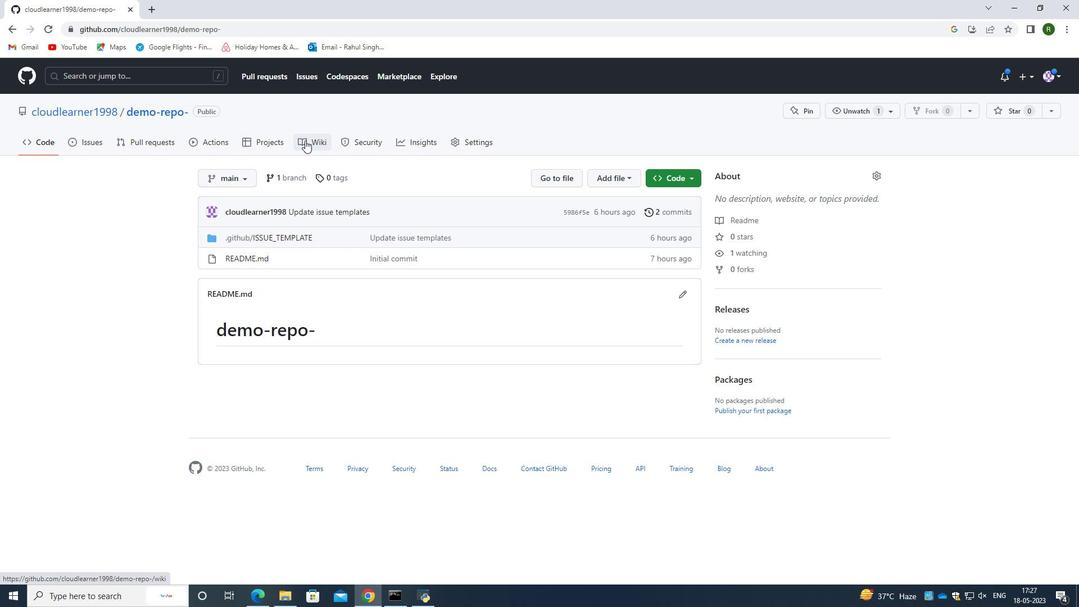 
Action: Mouse moved to (11, 23)
Screenshot: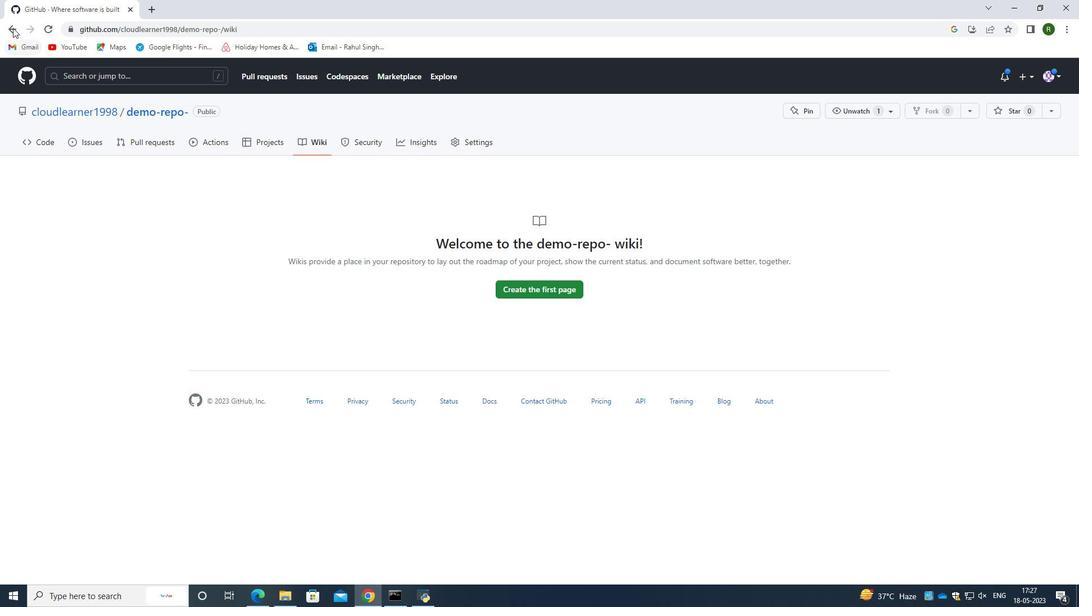 
Action: Mouse pressed left at (11, 23)
Screenshot: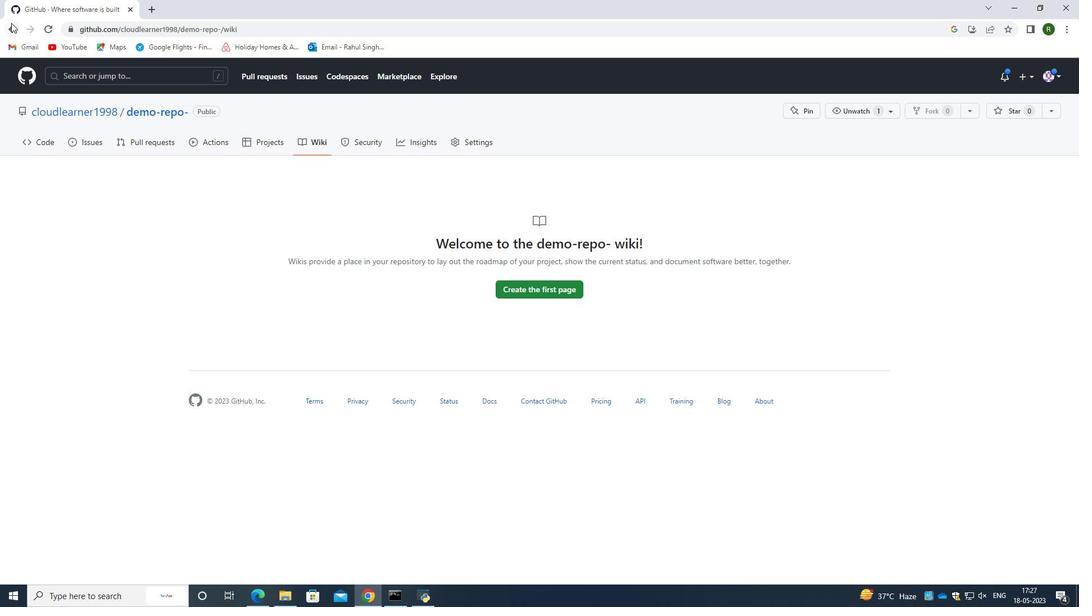 
Action: Mouse moved to (15, 33)
Screenshot: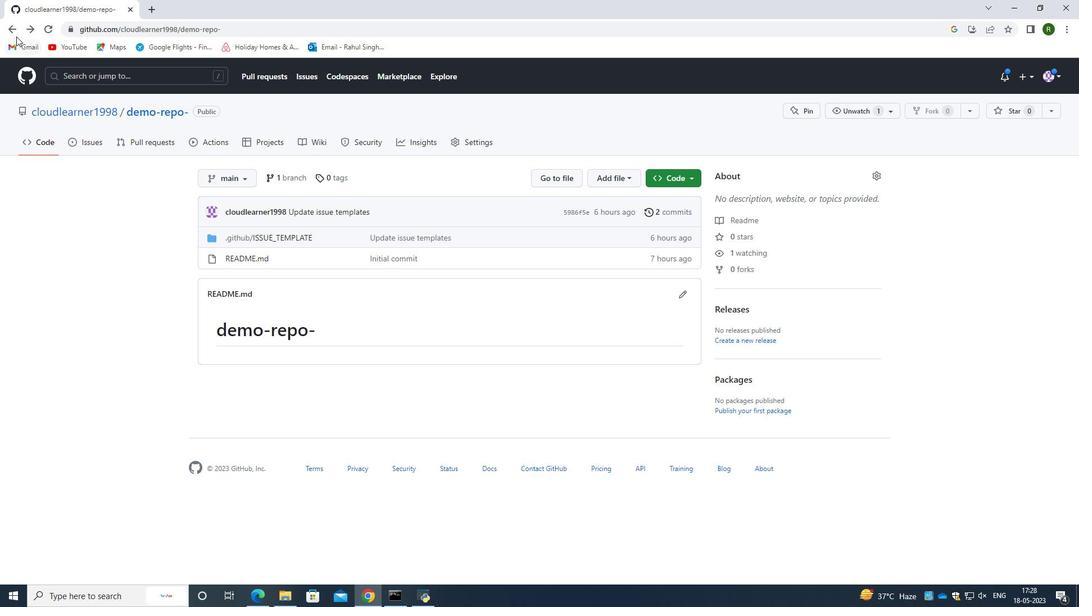 
Action: Mouse pressed left at (15, 33)
Screenshot: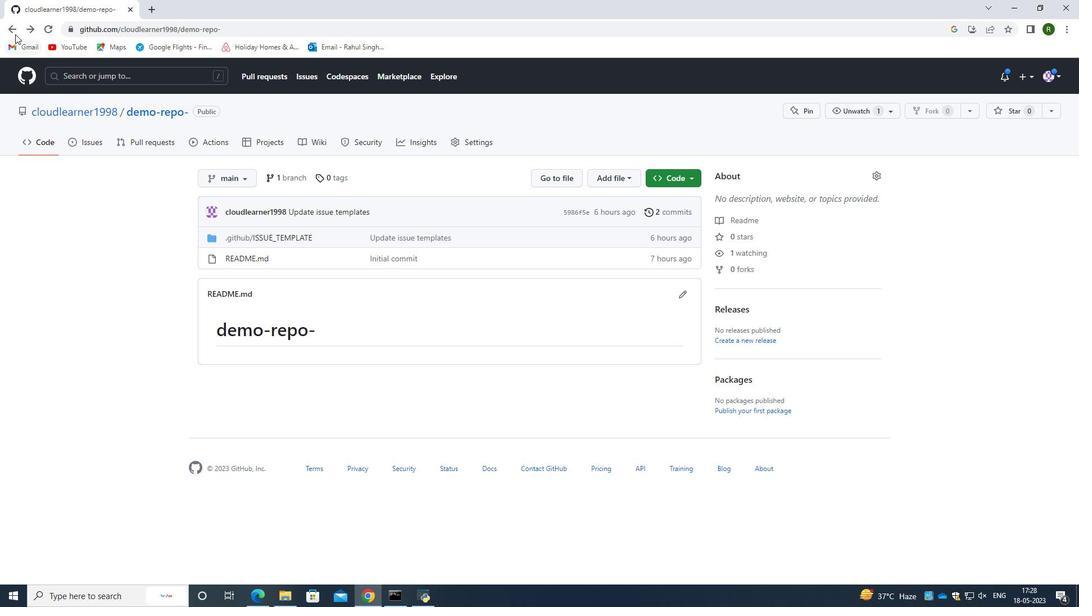 
Action: Mouse moved to (44, 306)
Screenshot: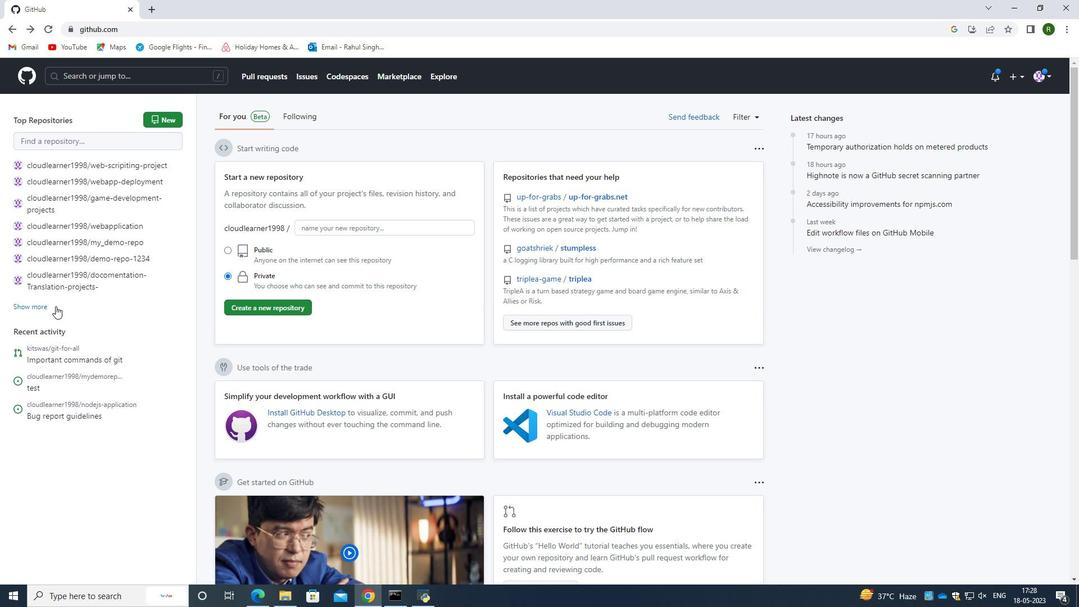 
Action: Mouse pressed left at (44, 306)
Screenshot: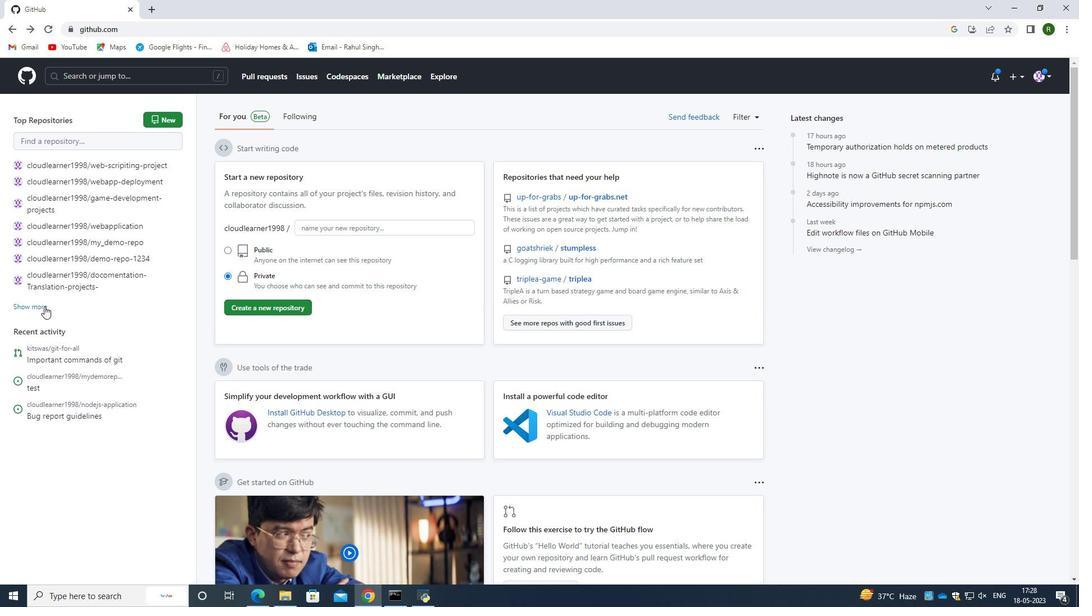 
Action: Mouse moved to (123, 240)
Screenshot: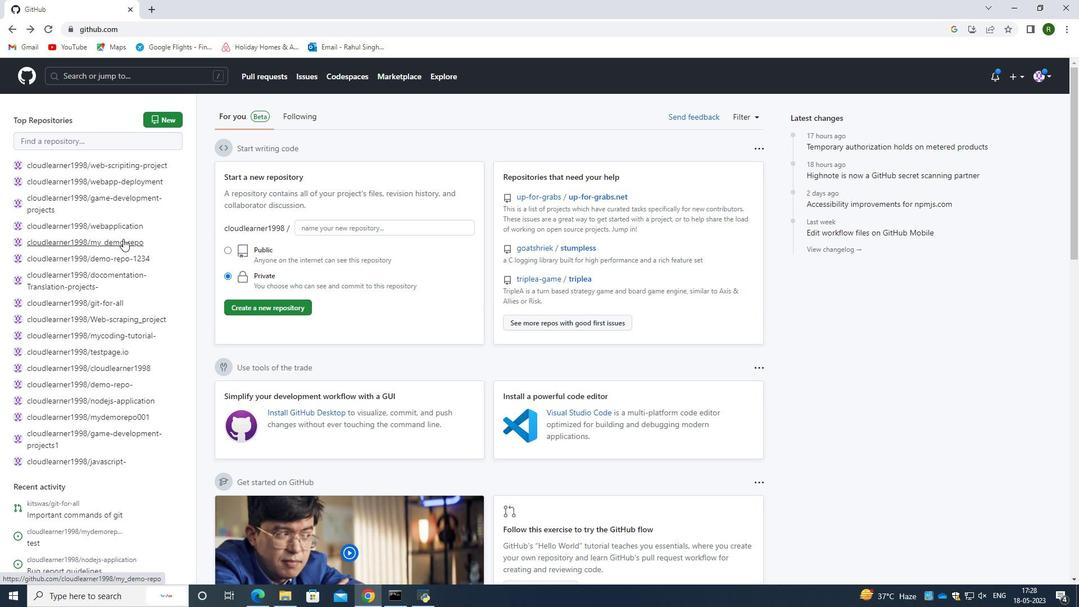 
Action: Mouse pressed left at (123, 240)
Screenshot: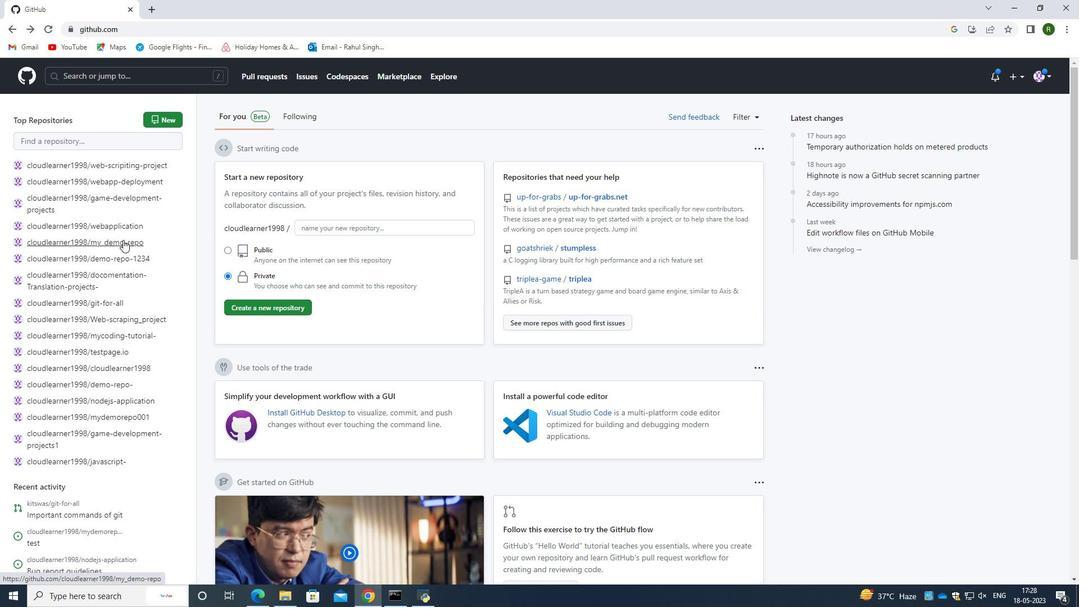 
Action: Mouse moved to (308, 146)
Screenshot: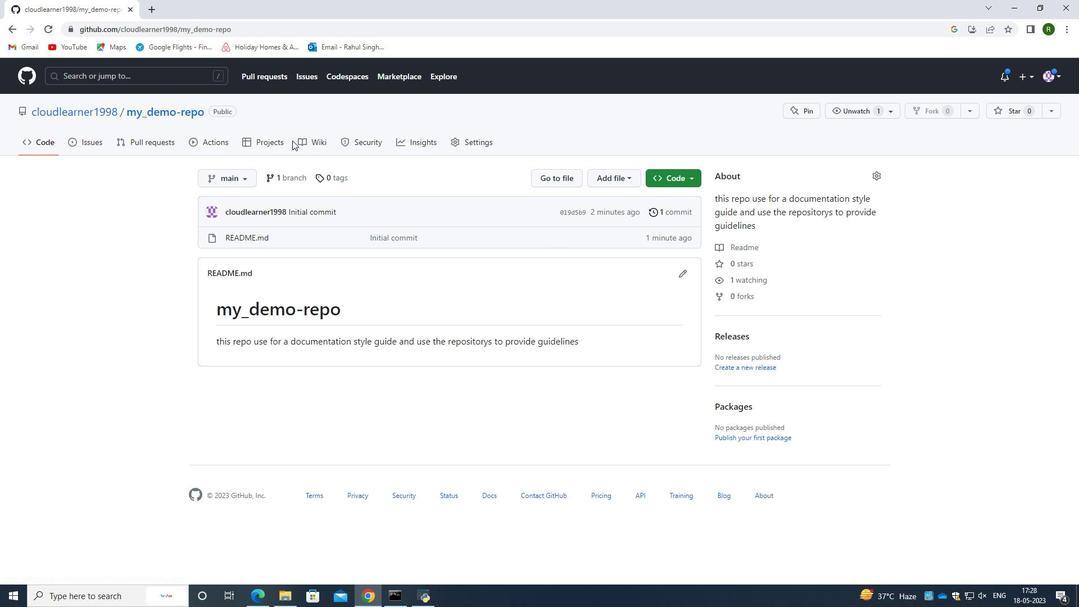 
Action: Mouse pressed left at (308, 146)
Screenshot: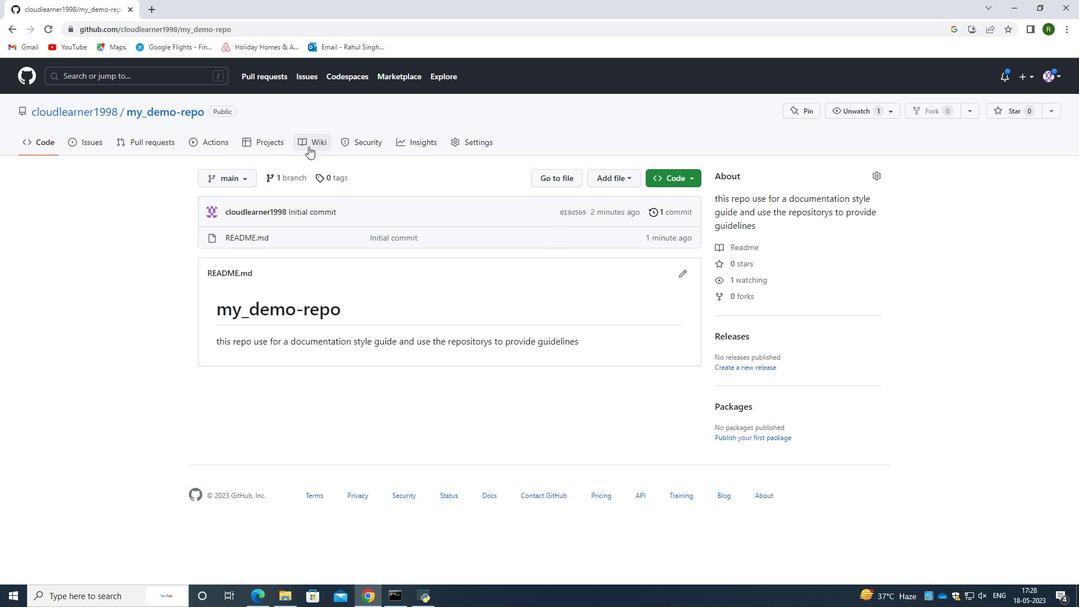 
Action: Mouse moved to (304, 319)
Screenshot: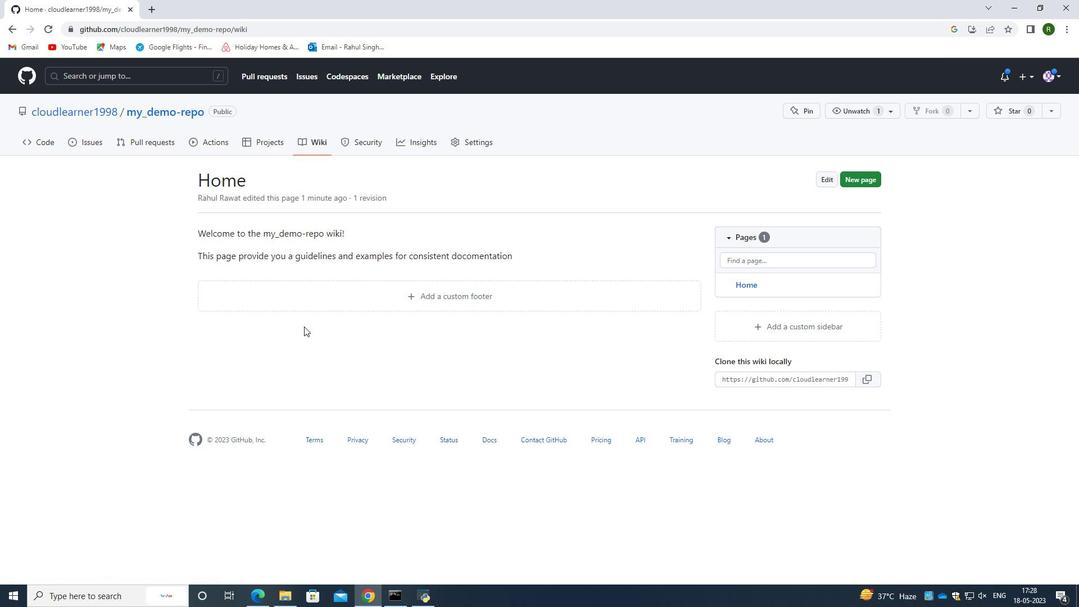 
Action: Mouse scrolled (304, 318) with delta (0, 0)
Screenshot: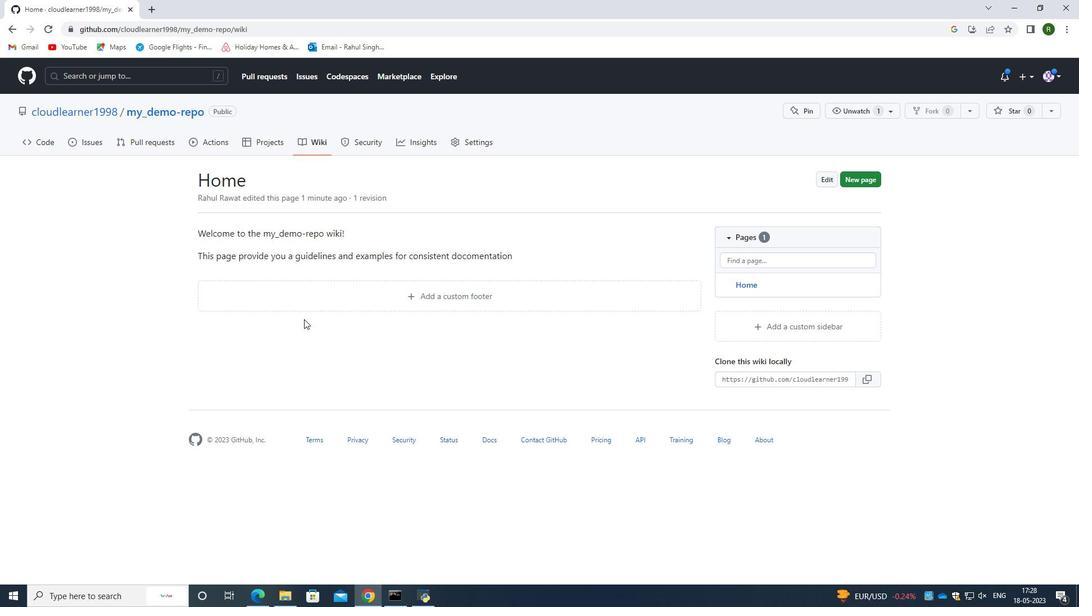 
Action: Mouse scrolled (304, 319) with delta (0, 0)
Screenshot: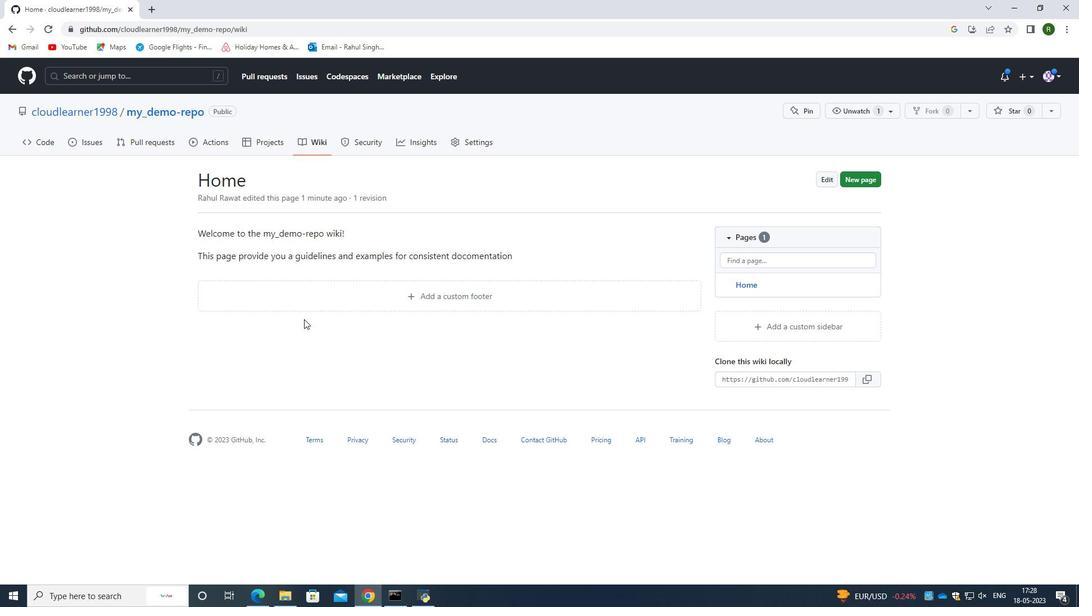 
Action: Mouse moved to (749, 235)
Screenshot: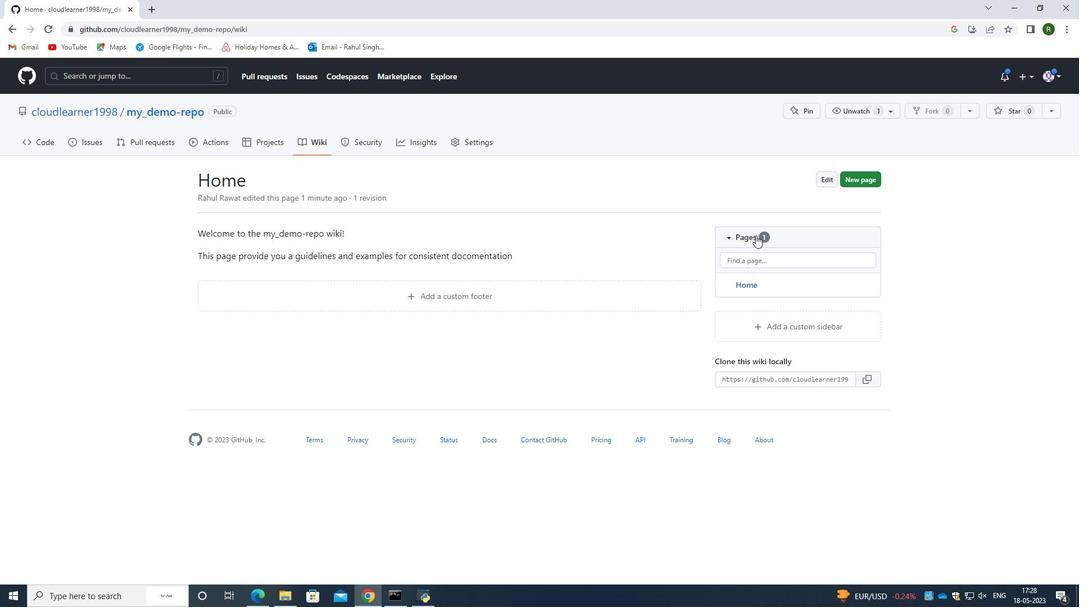 
Action: Mouse pressed left at (749, 235)
Screenshot: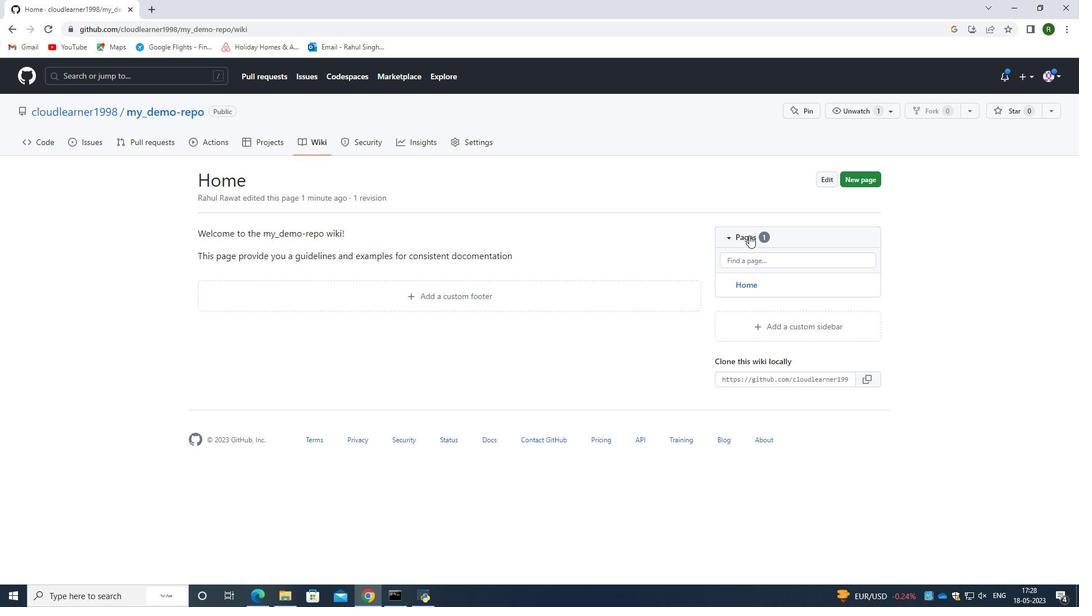 
Action: Mouse moved to (723, 237)
Screenshot: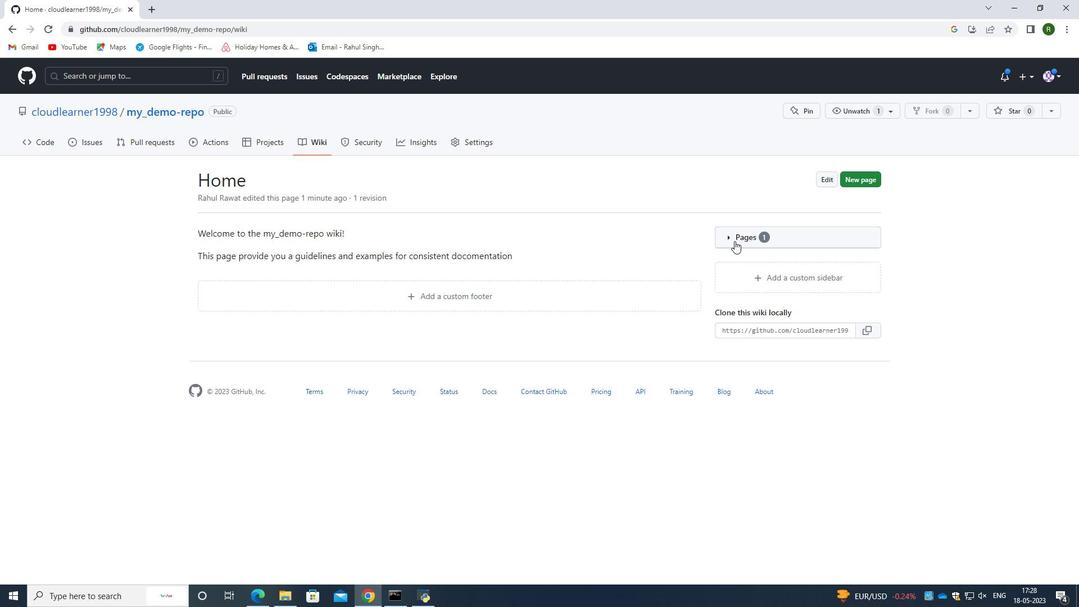 
Action: Mouse pressed left at (723, 237)
Screenshot: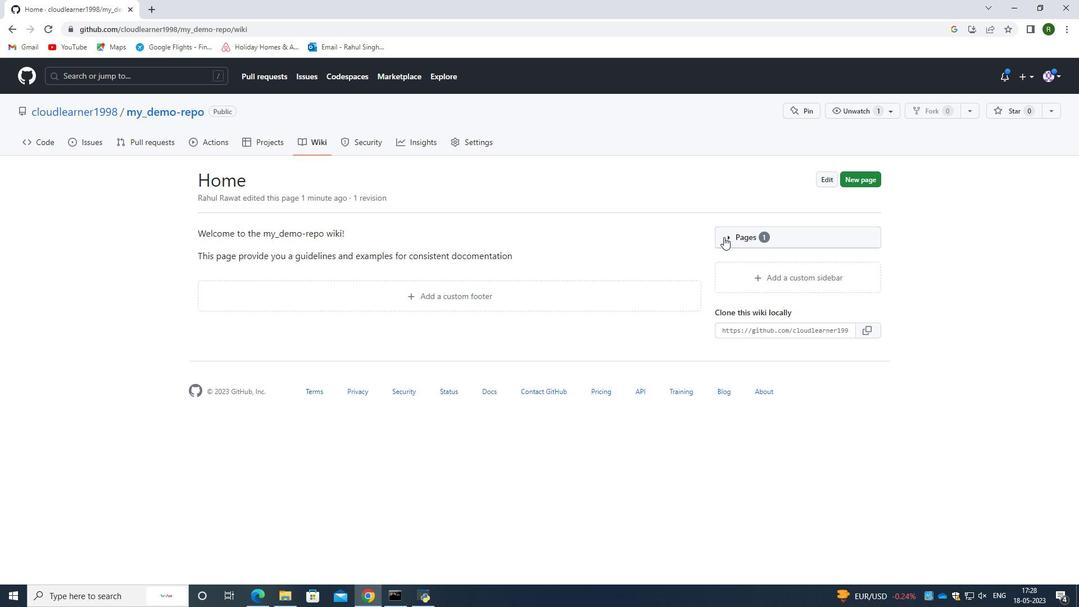 
Action: Mouse moved to (724, 237)
Screenshot: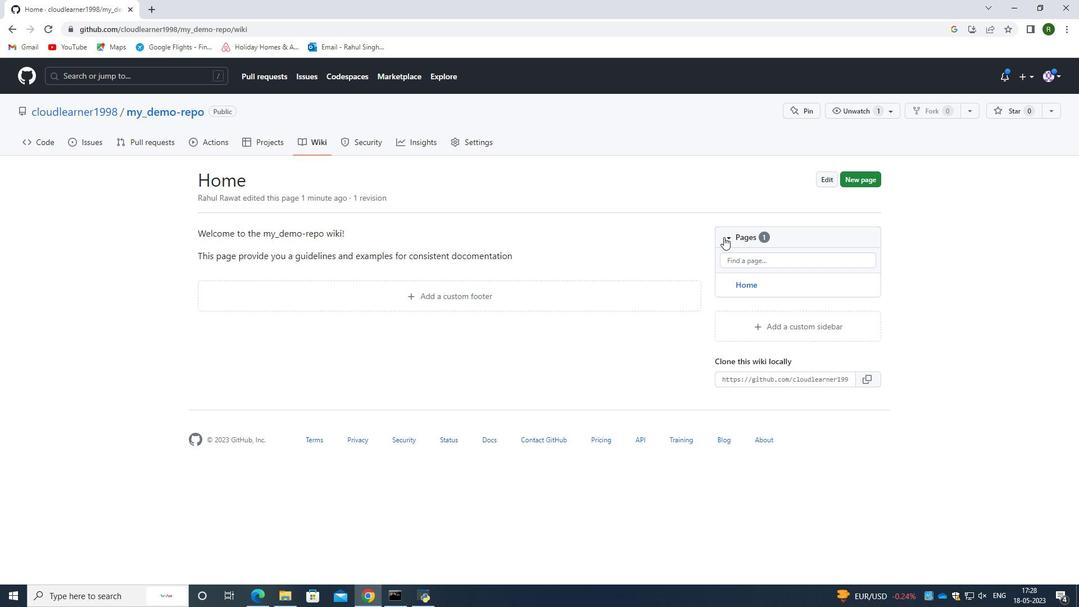 
Action: Mouse pressed left at (724, 237)
Screenshot: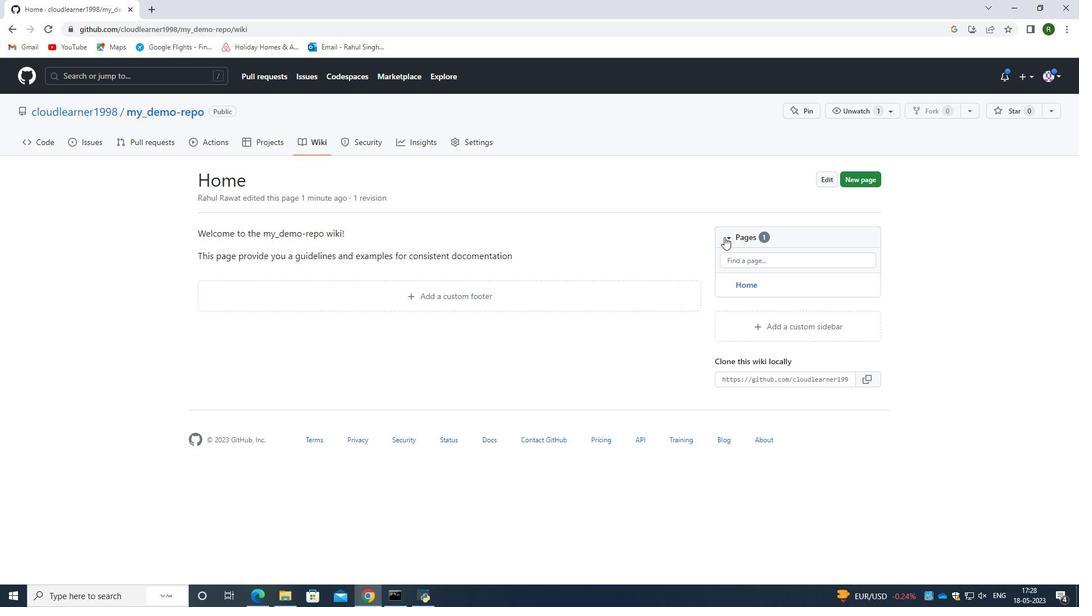 
Action: Mouse moved to (760, 241)
Screenshot: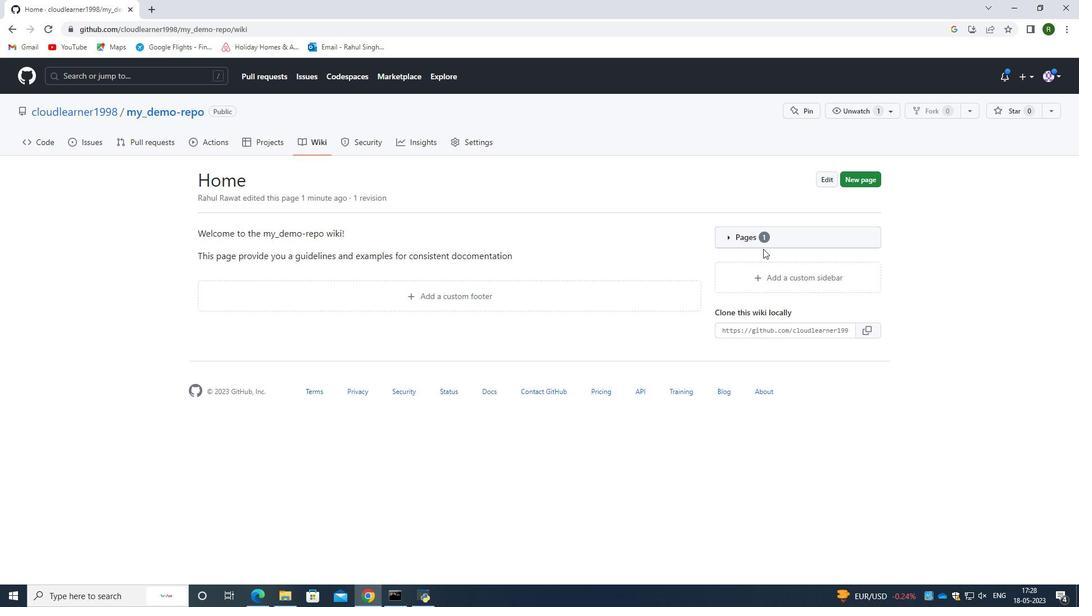 
Action: Mouse pressed left at (760, 241)
Screenshot: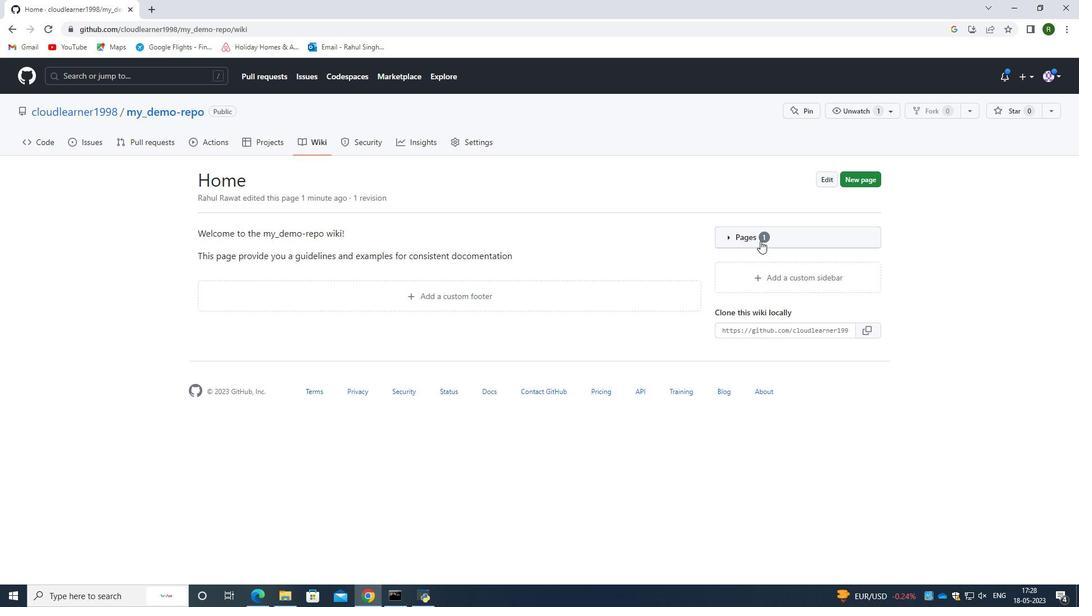 
Action: Mouse moved to (247, 255)
Screenshot: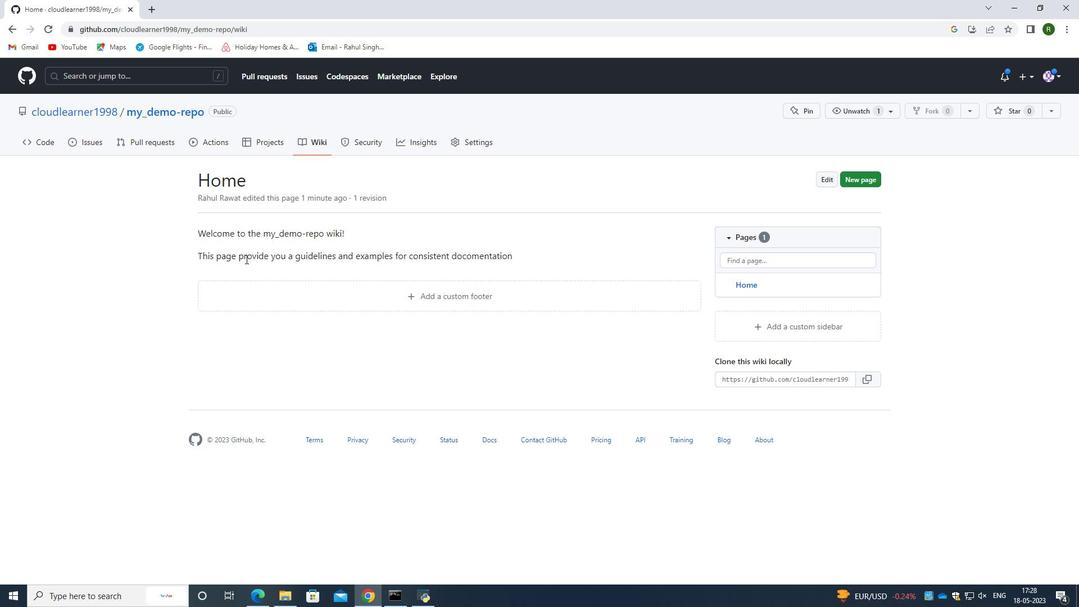 
